 Task: Look for space in Końskie, Poland from 6th September, 2023 to 10th September, 2023 for 1 adult in price range Rs.9000 to Rs.17000. Place can be private room with 1  bedroom having 1 bed and 1 bathroom. Property type can be house, flat, guest house, hotel. Booking option can be shelf check-in. Required host language is English.
Action: Mouse pressed left at (499, 86)
Screenshot: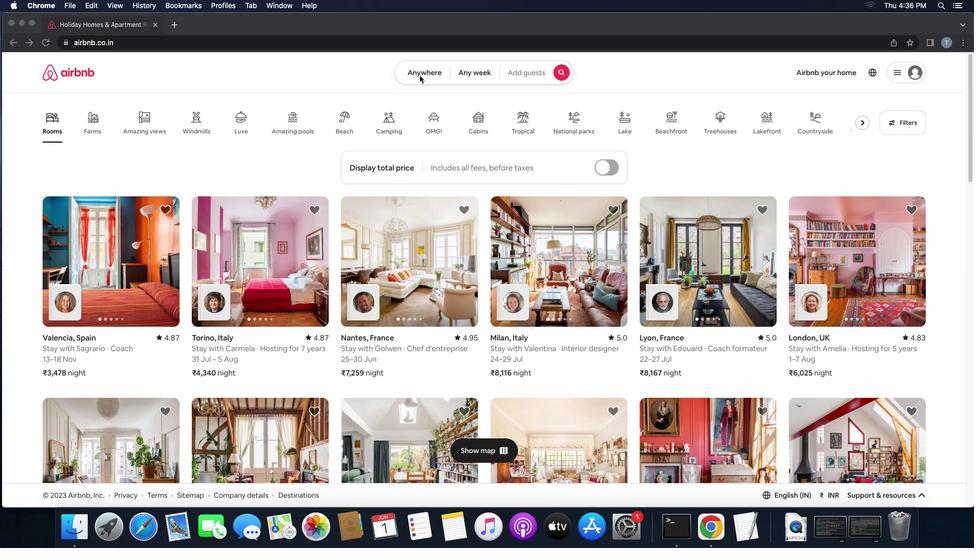 
Action: Mouse pressed left at (499, 86)
Screenshot: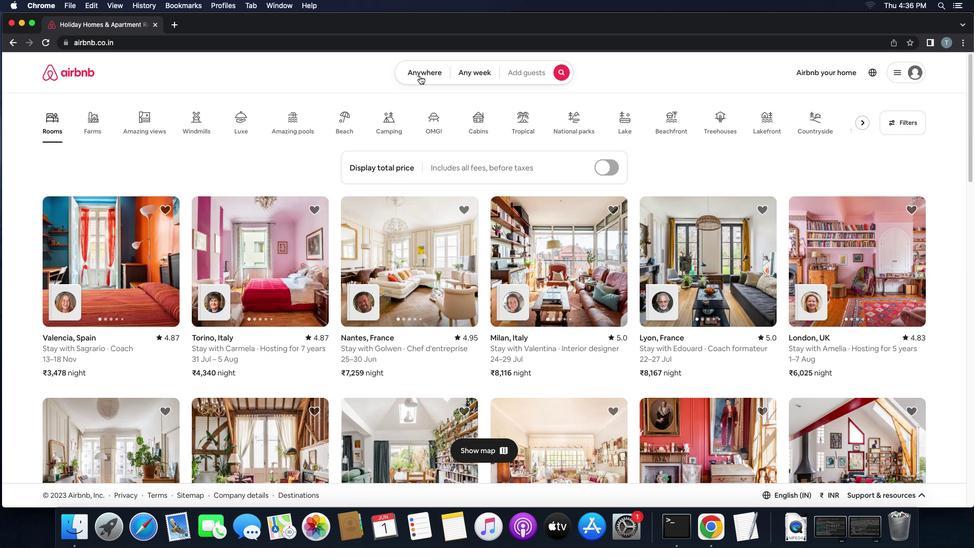 
Action: Mouse moved to (489, 133)
Screenshot: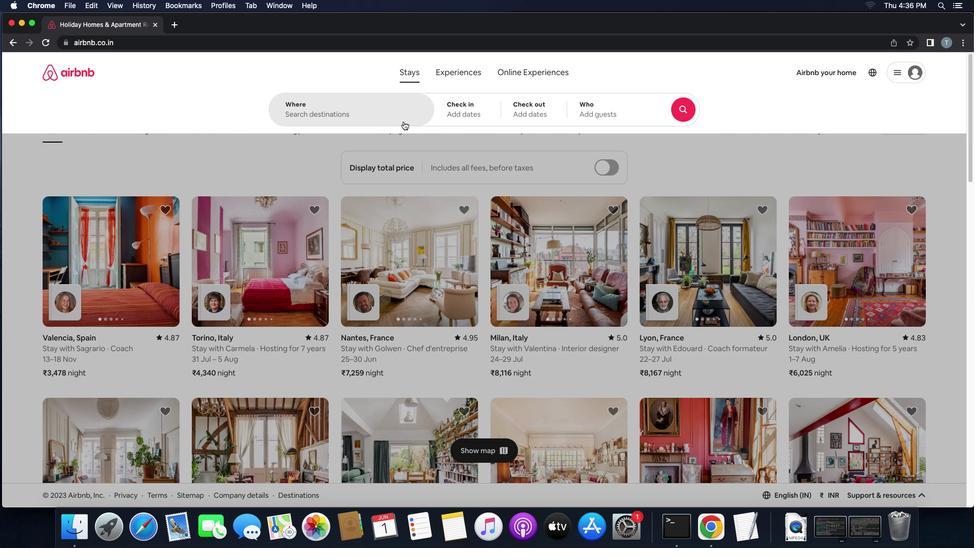 
Action: Mouse pressed left at (489, 133)
Screenshot: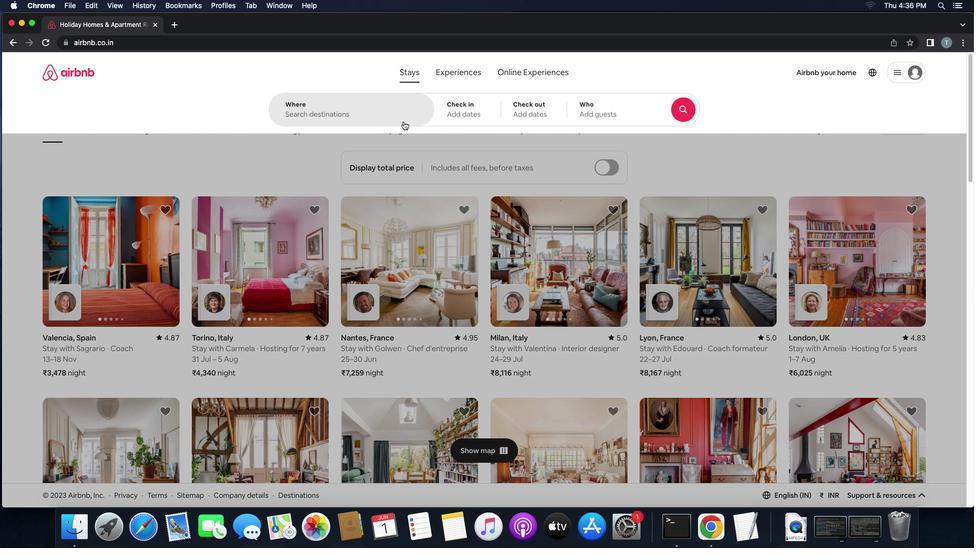 
Action: Mouse moved to (486, 127)
Screenshot: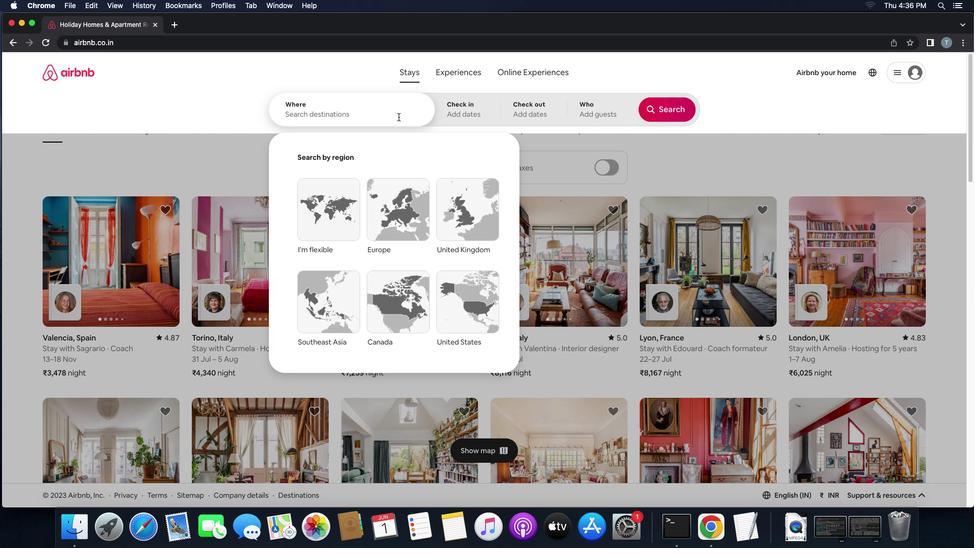 
Action: Key pressed 'k''o''n''s''k''i''e'','Key.space'p''o''l''a''n''d'
Screenshot: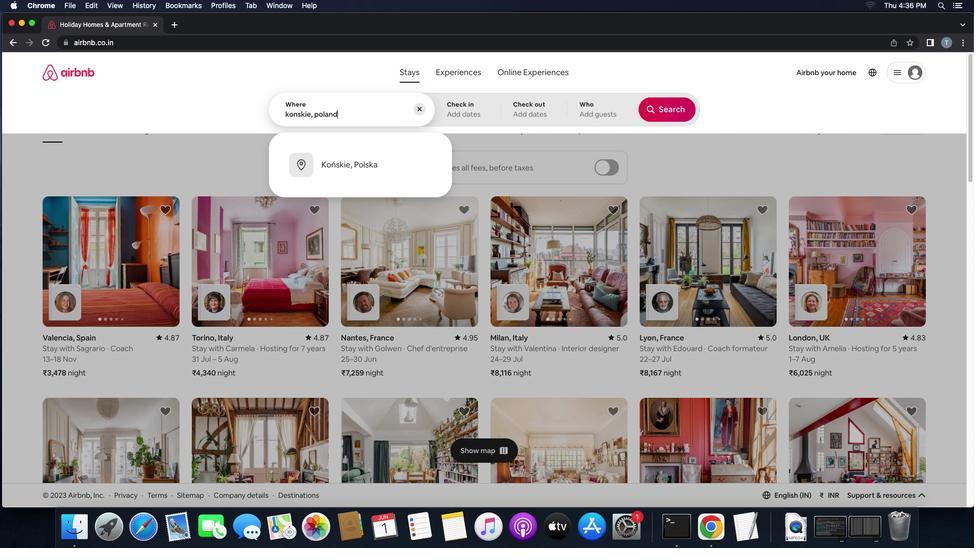 
Action: Mouse moved to (524, 155)
Screenshot: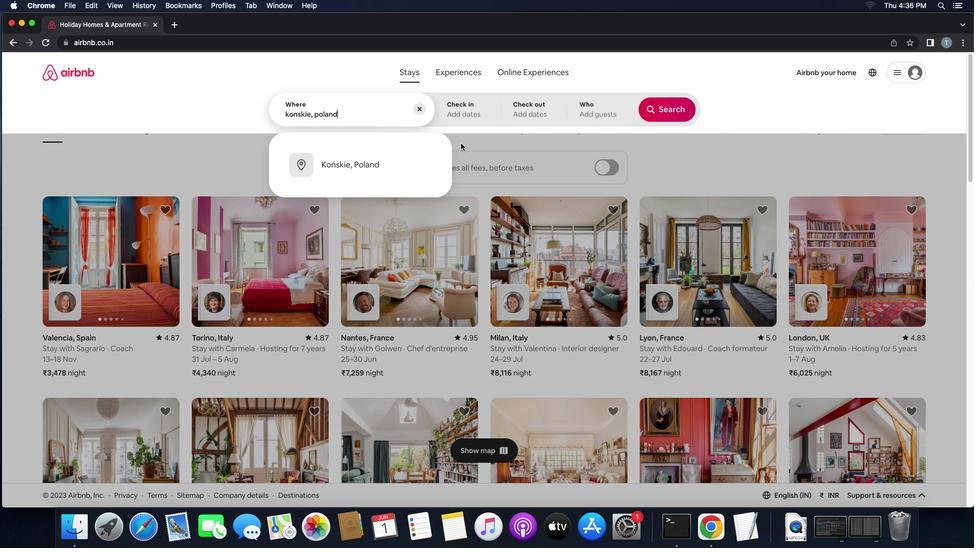 
Action: Key pressed Key.enter
Screenshot: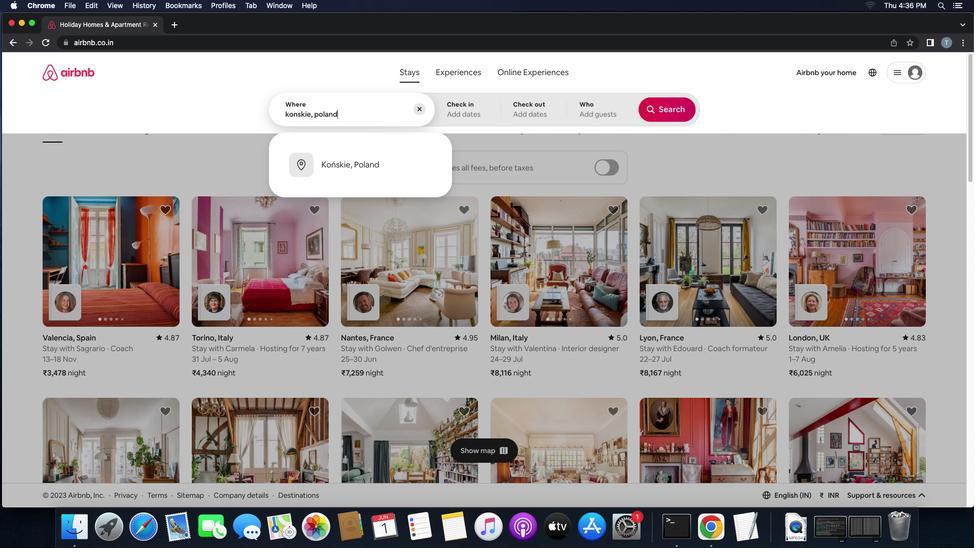 
Action: Mouse moved to (644, 201)
Screenshot: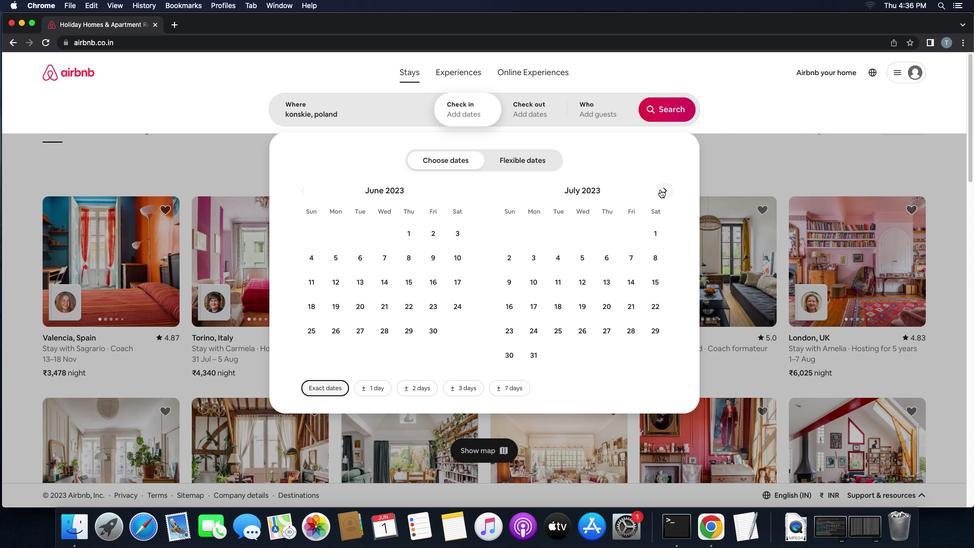 
Action: Mouse pressed left at (644, 201)
Screenshot: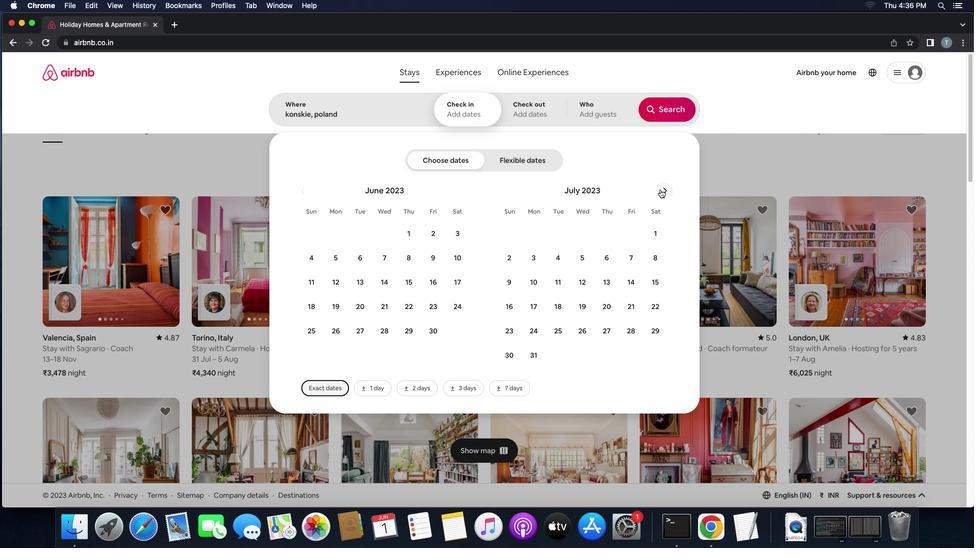 
Action: Mouse pressed left at (644, 201)
Screenshot: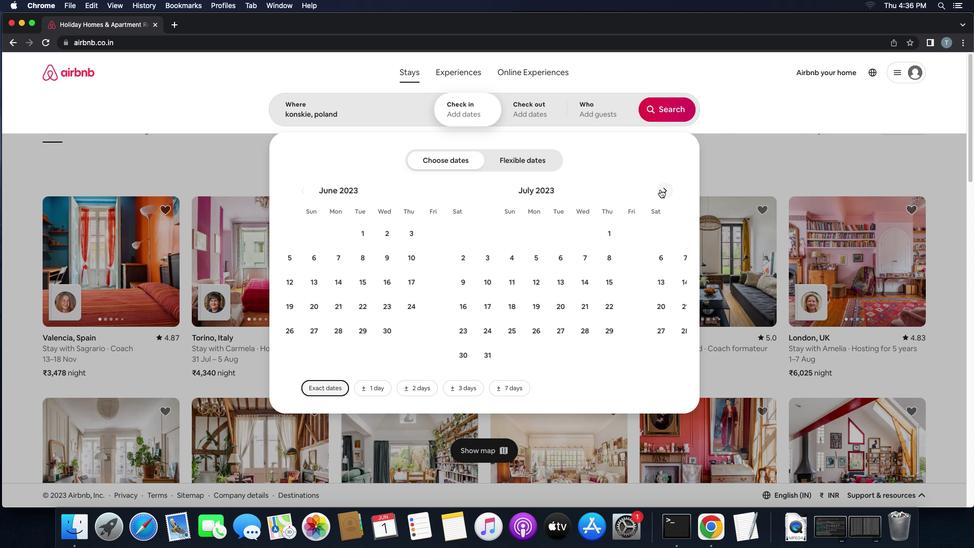 
Action: Mouse moved to (645, 207)
Screenshot: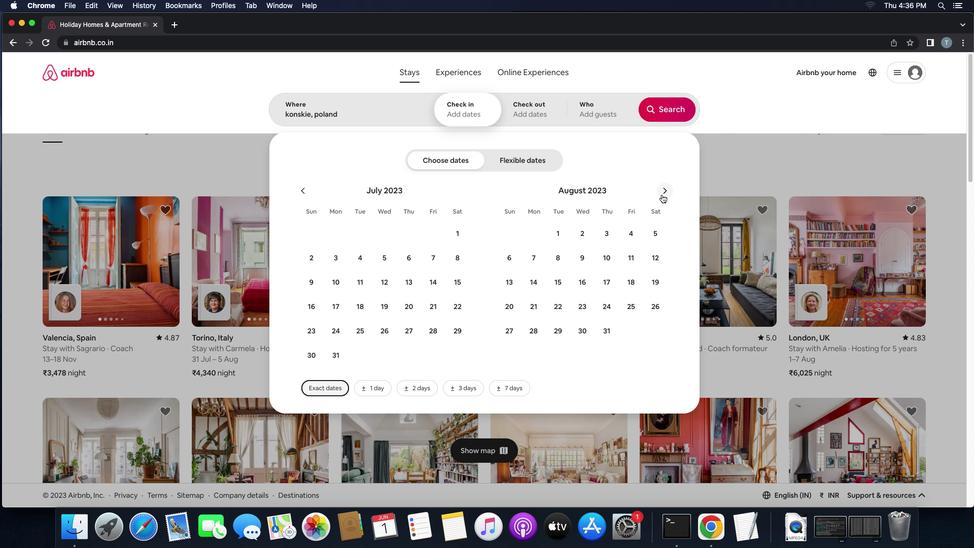 
Action: Mouse pressed left at (645, 207)
Screenshot: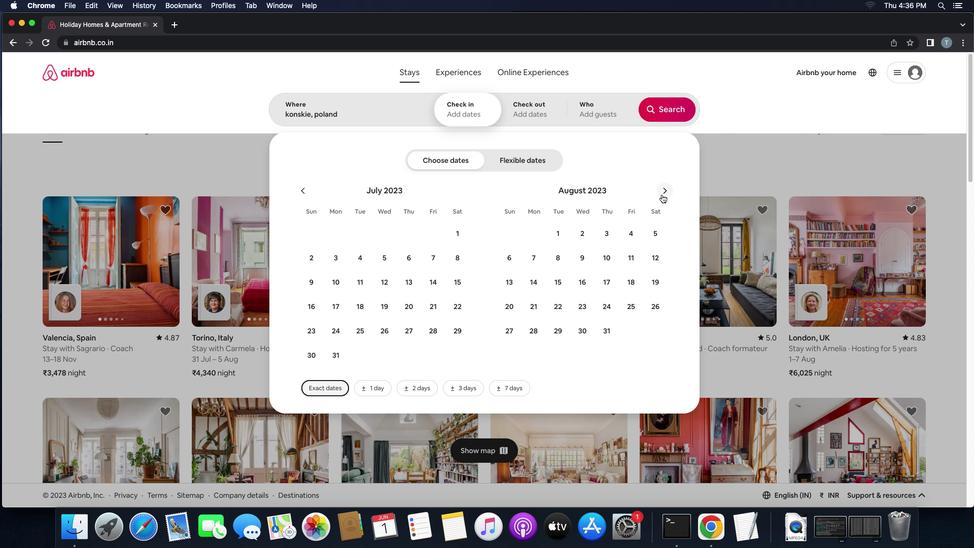 
Action: Mouse moved to (600, 276)
Screenshot: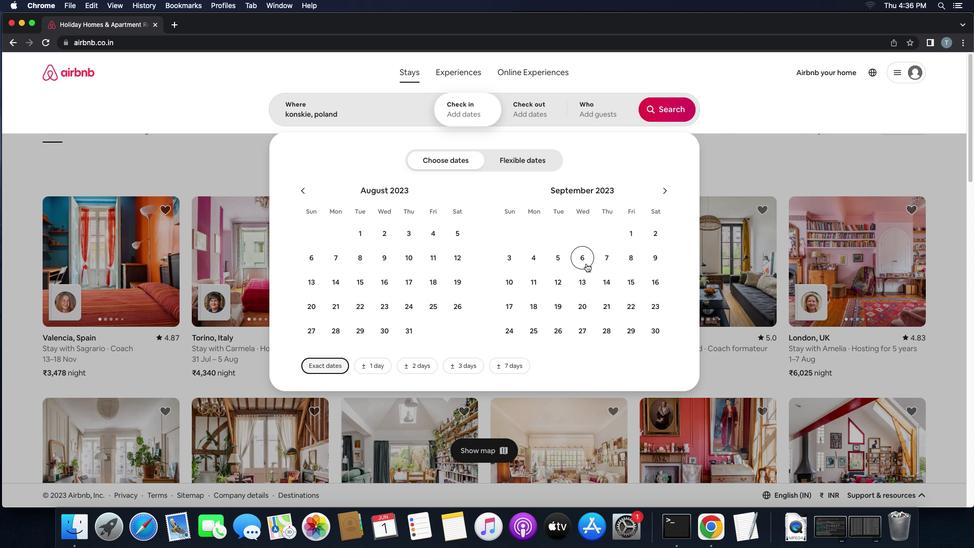 
Action: Mouse pressed left at (600, 276)
Screenshot: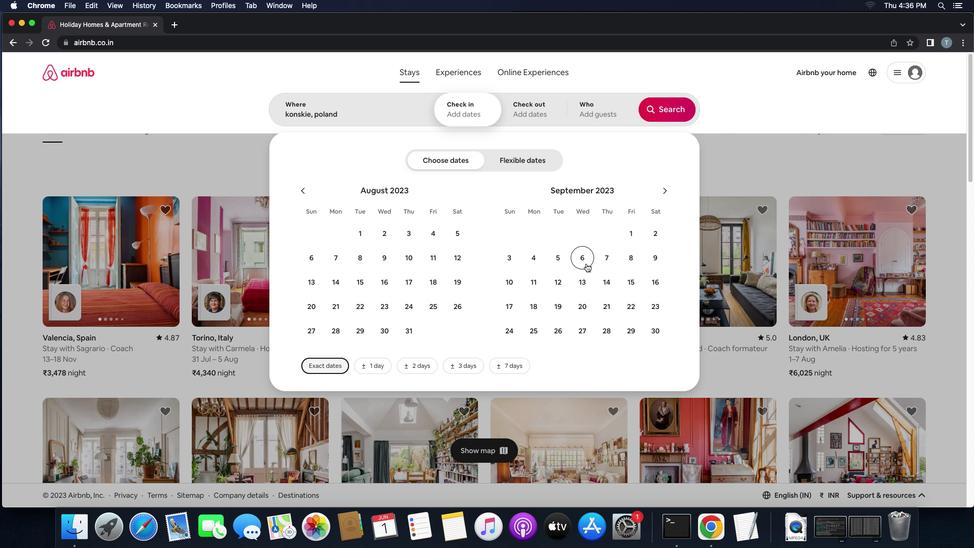 
Action: Mouse moved to (553, 290)
Screenshot: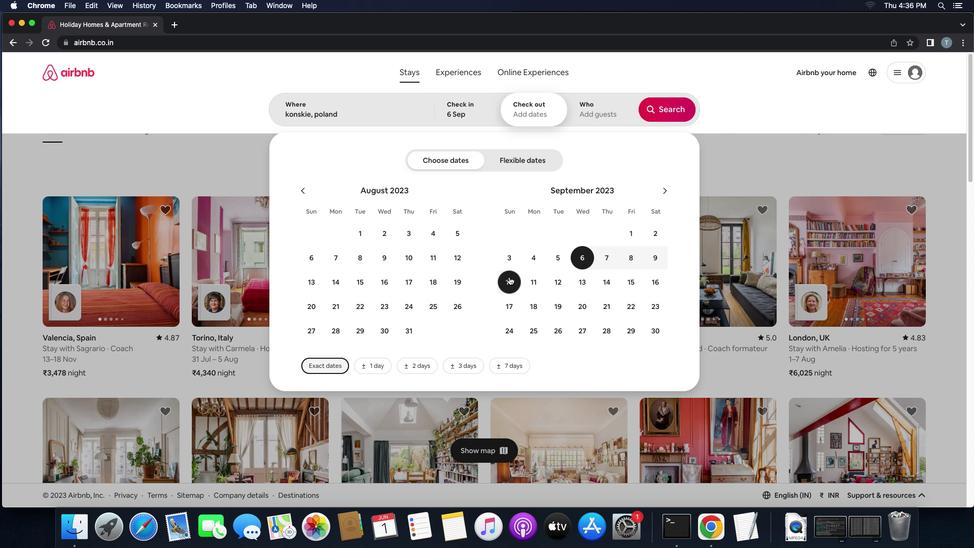 
Action: Mouse pressed left at (553, 290)
Screenshot: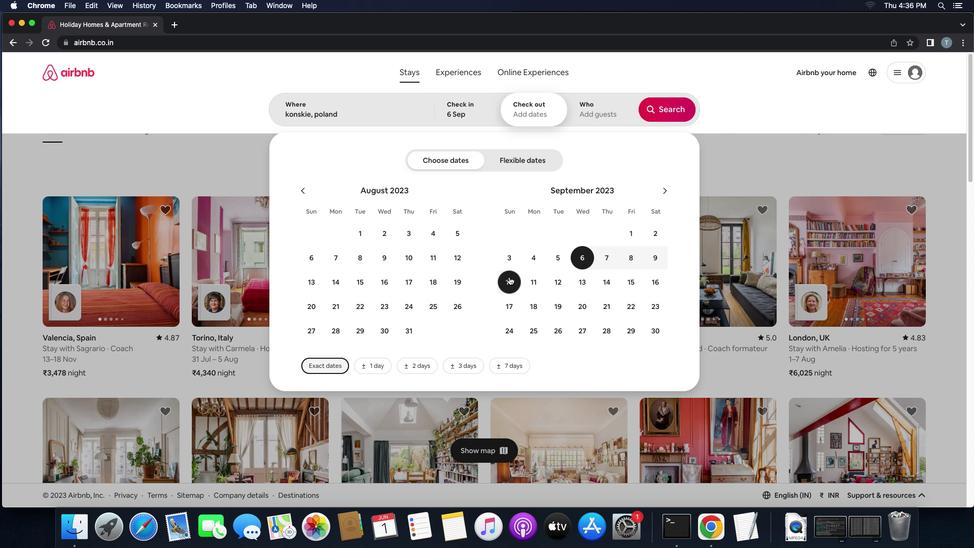 
Action: Mouse moved to (613, 115)
Screenshot: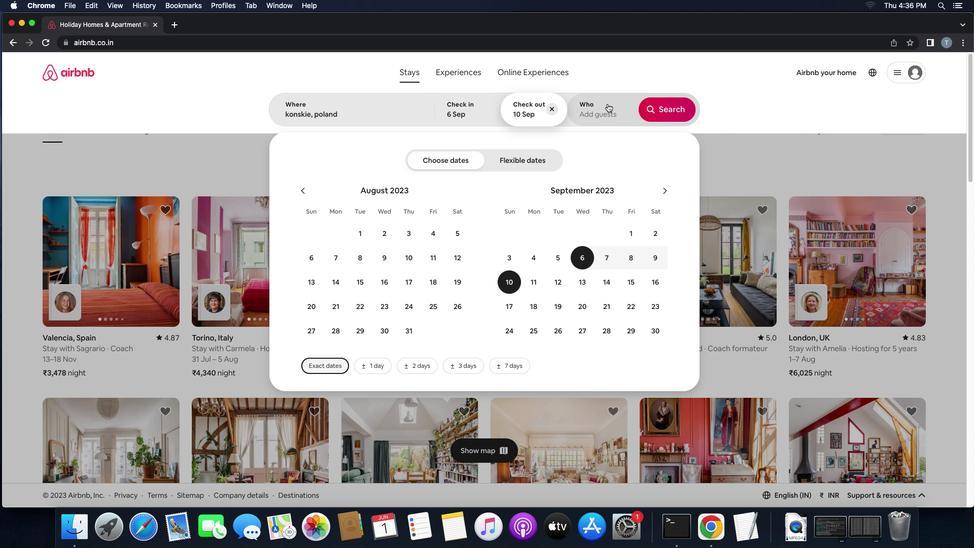 
Action: Mouse pressed left at (613, 115)
Screenshot: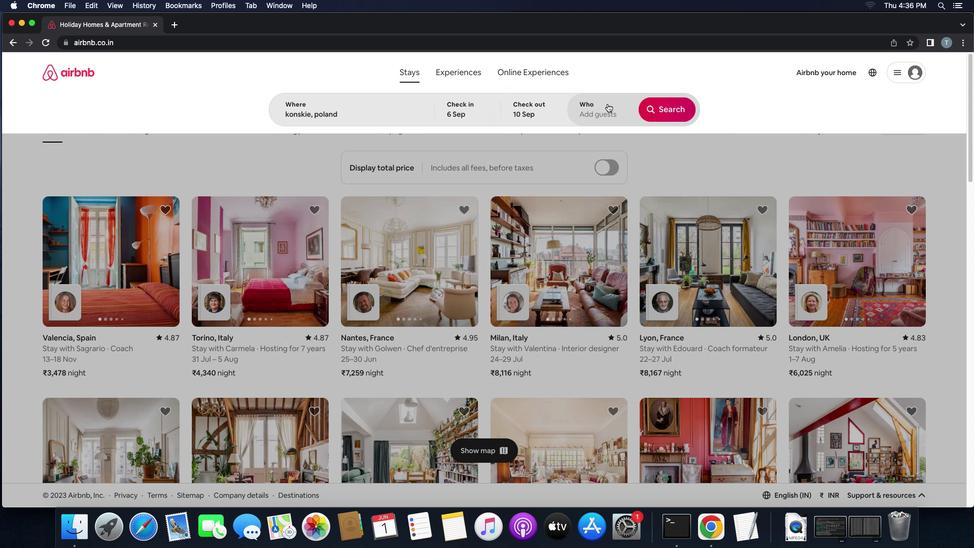 
Action: Mouse moved to (649, 180)
Screenshot: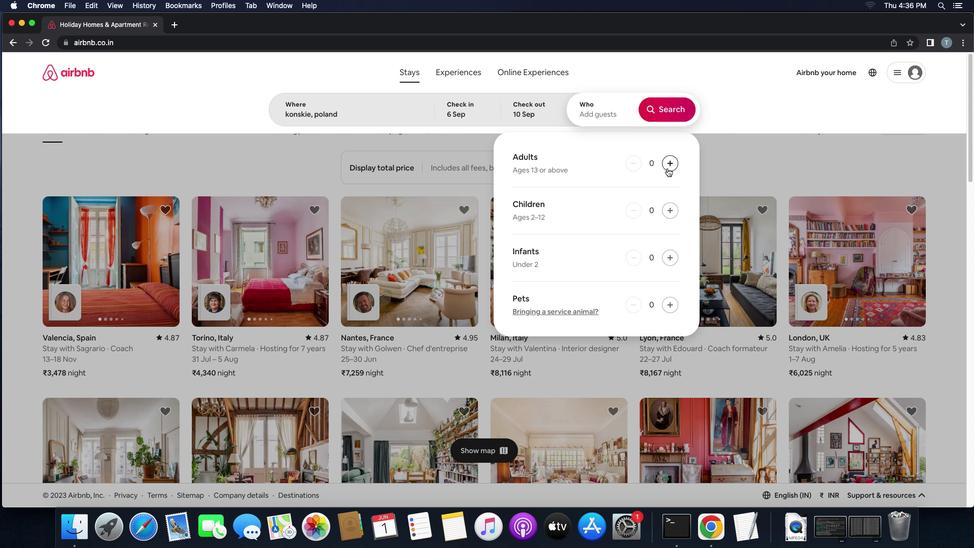 
Action: Mouse pressed left at (649, 180)
Screenshot: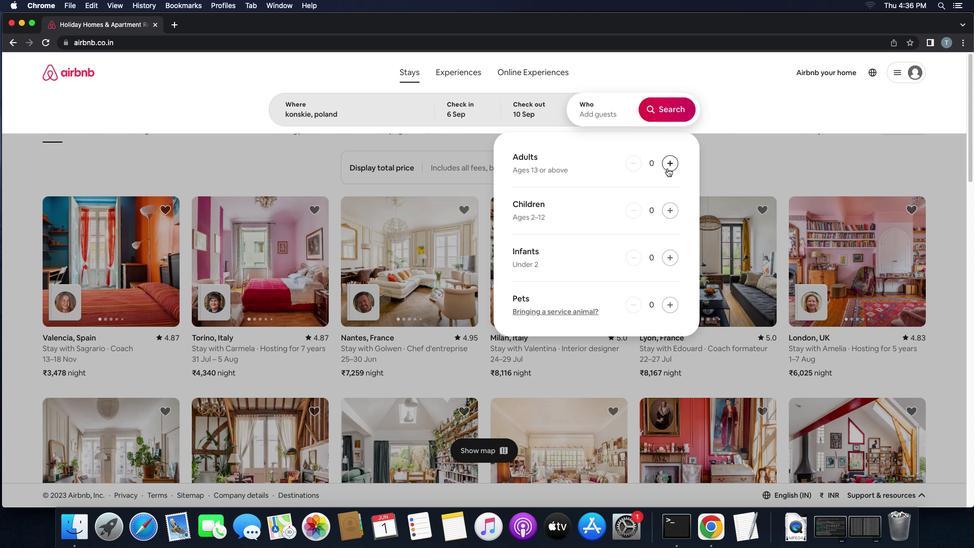 
Action: Mouse moved to (648, 125)
Screenshot: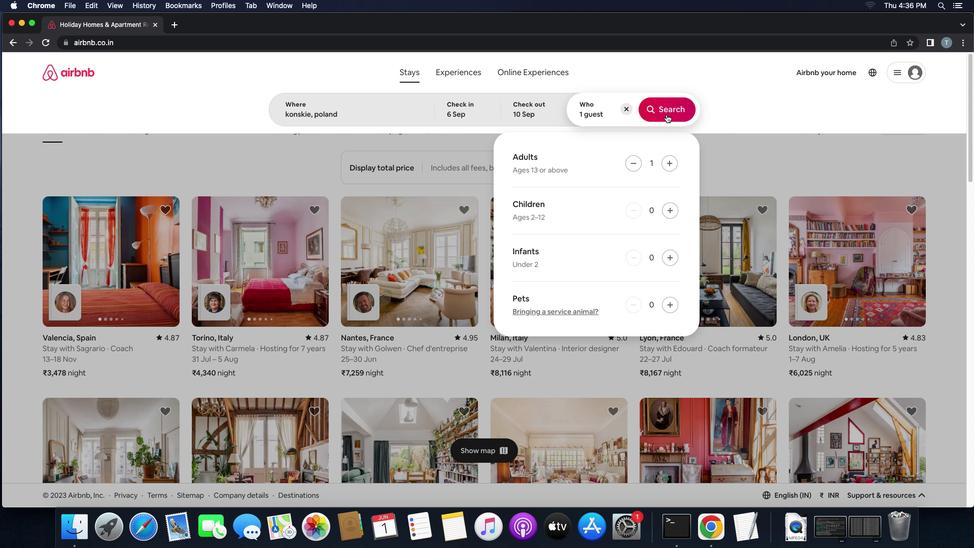 
Action: Mouse pressed left at (648, 125)
Screenshot: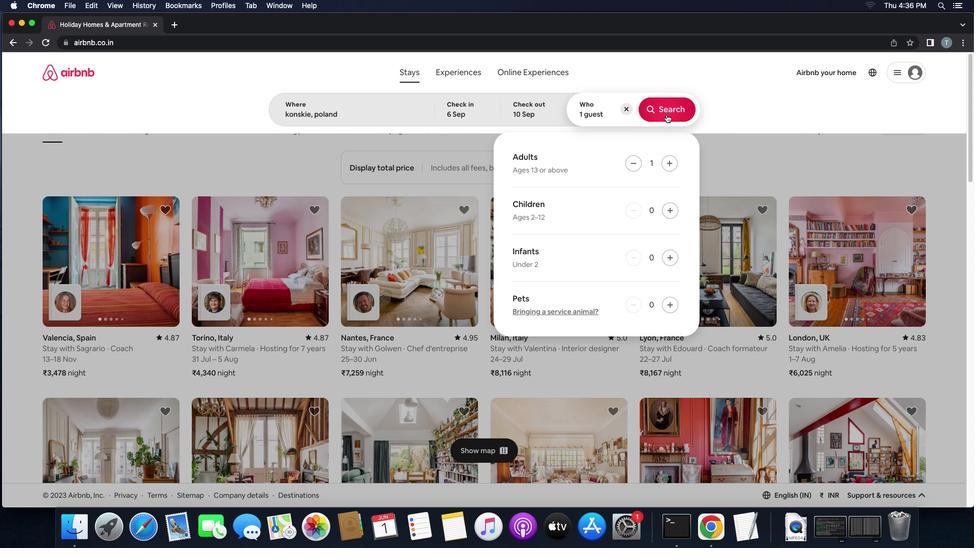 
Action: Mouse moved to (802, 127)
Screenshot: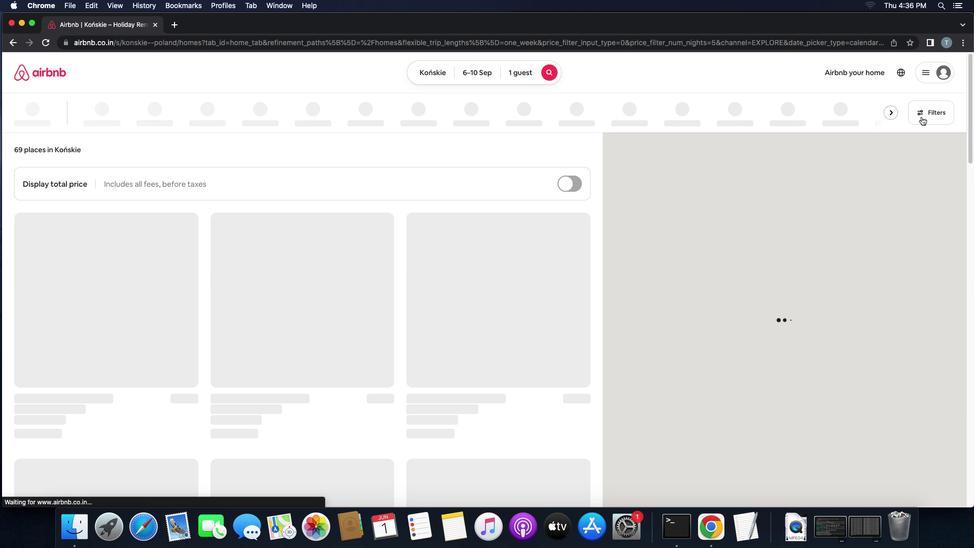 
Action: Mouse pressed left at (802, 127)
Screenshot: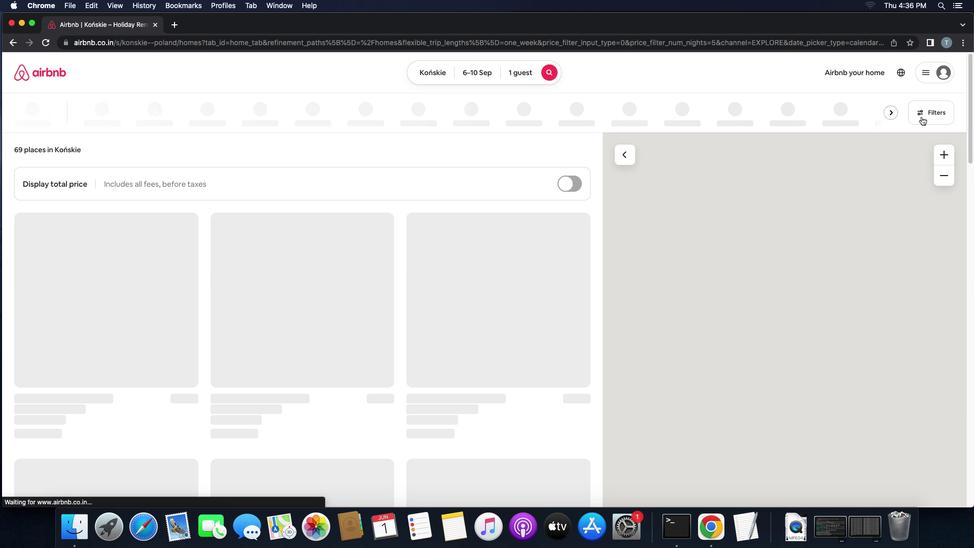 
Action: Mouse moved to (487, 375)
Screenshot: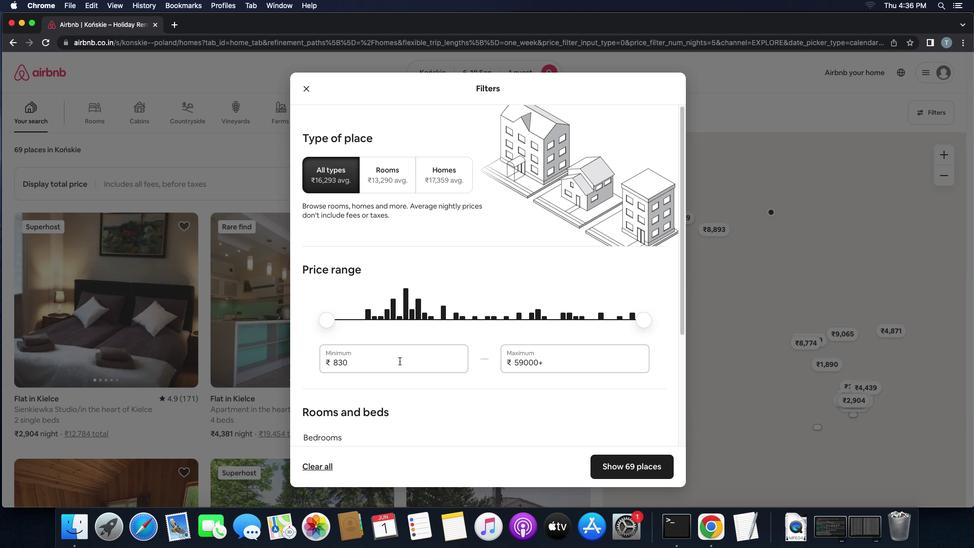 
Action: Mouse pressed left at (487, 375)
Screenshot: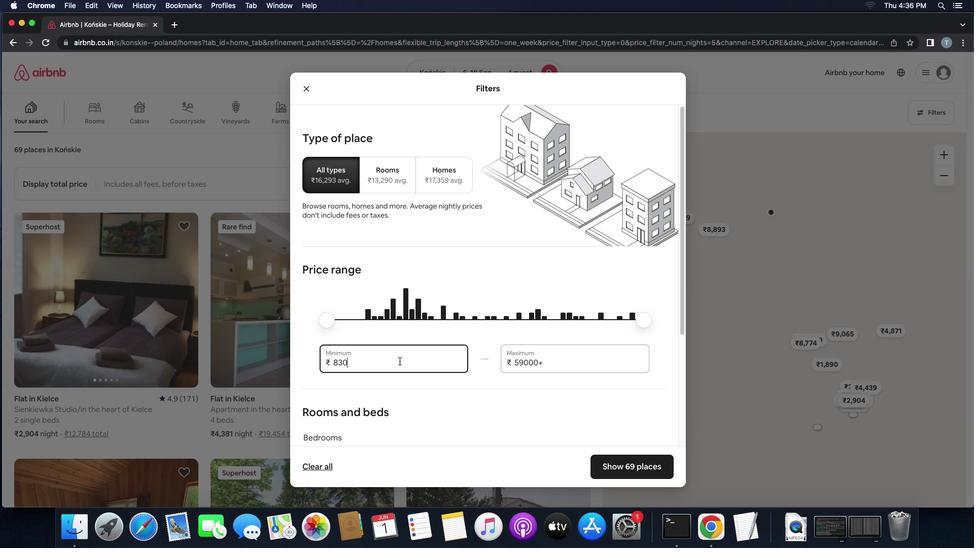 
Action: Mouse moved to (487, 374)
Screenshot: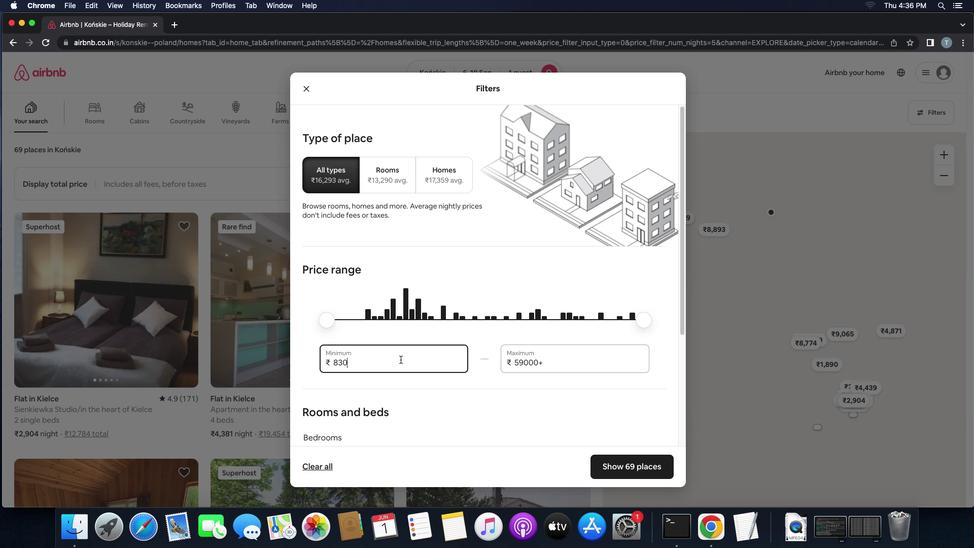 
Action: Key pressed Key.backspaceKey.backspaceKey.backspaceKey.backspace'9''0''0''0'
Screenshot: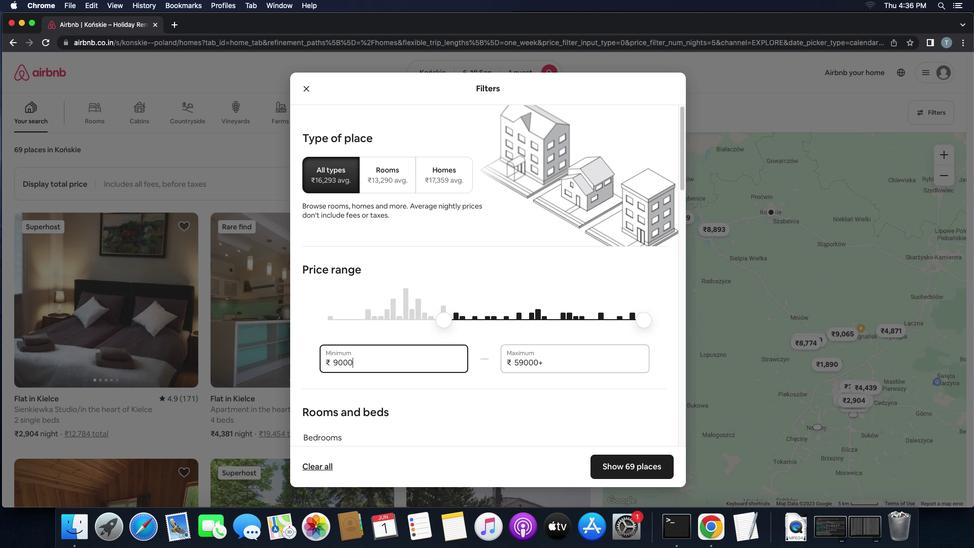 
Action: Mouse moved to (581, 377)
Screenshot: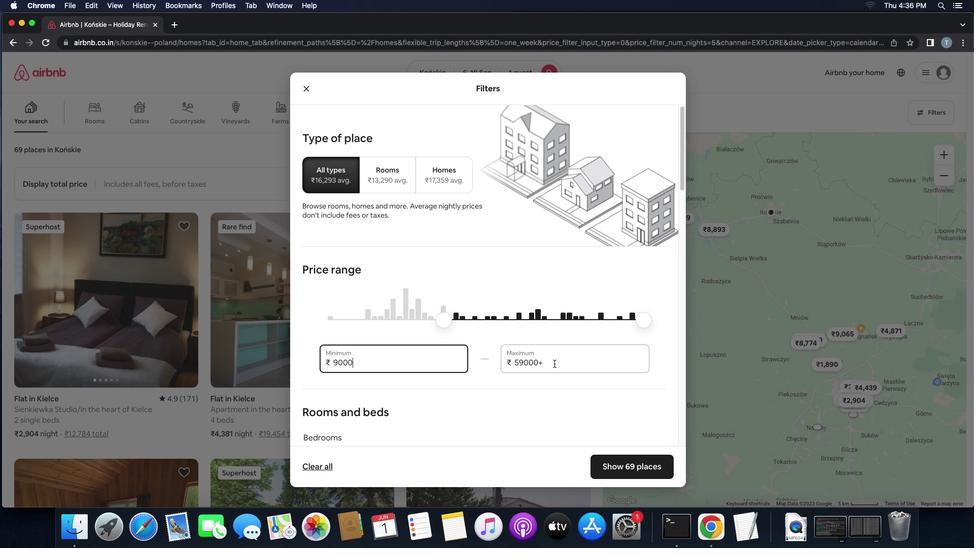 
Action: Mouse pressed left at (581, 377)
Screenshot: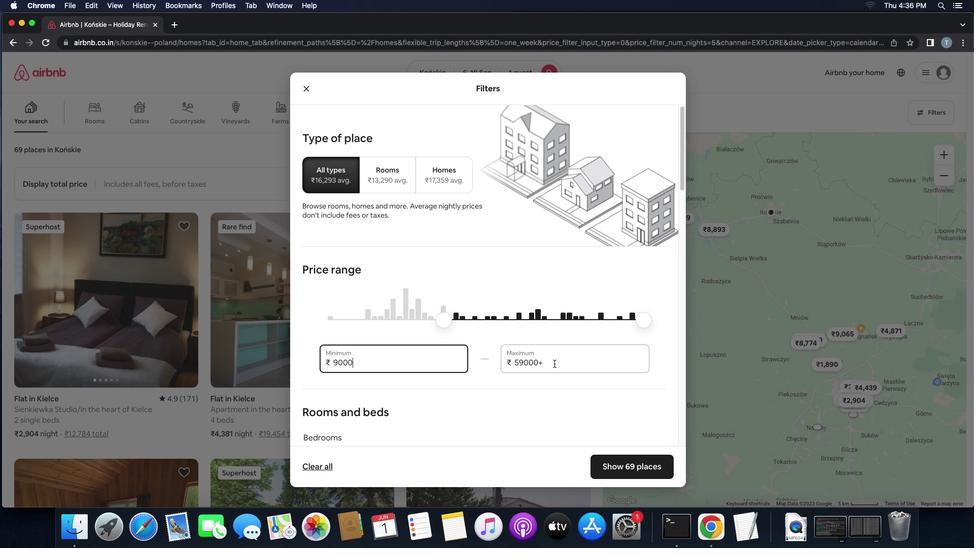 
Action: Key pressed Key.backspaceKey.backspaceKey.backspaceKey.backspaceKey.backspaceKey.backspace'1''7''0''0''0'
Screenshot: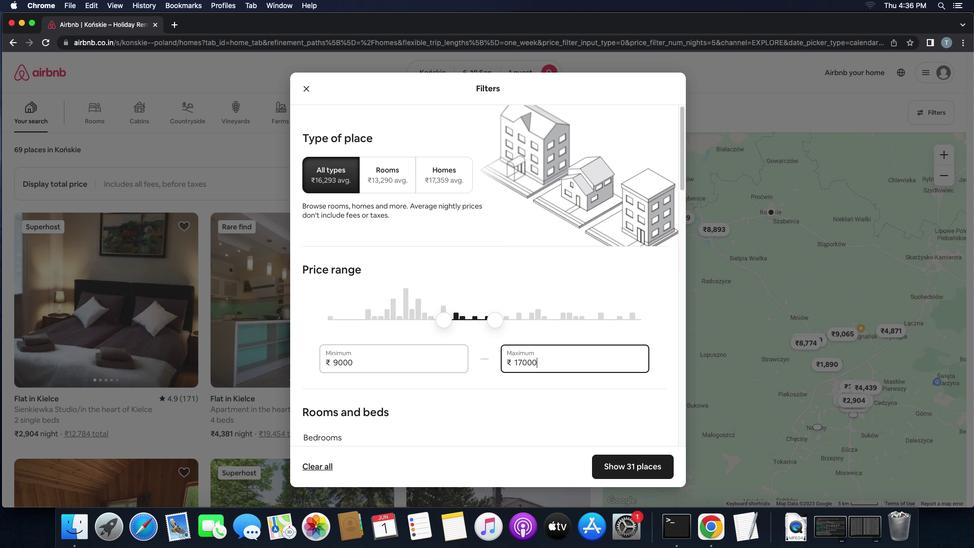 
Action: Mouse moved to (535, 442)
Screenshot: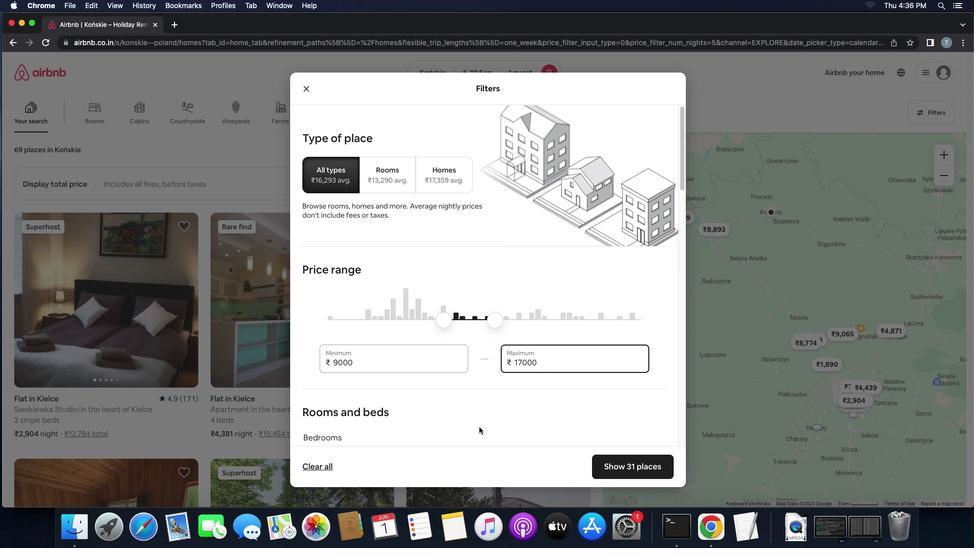 
Action: Mouse scrolled (535, 442) with delta (246, 9)
Screenshot: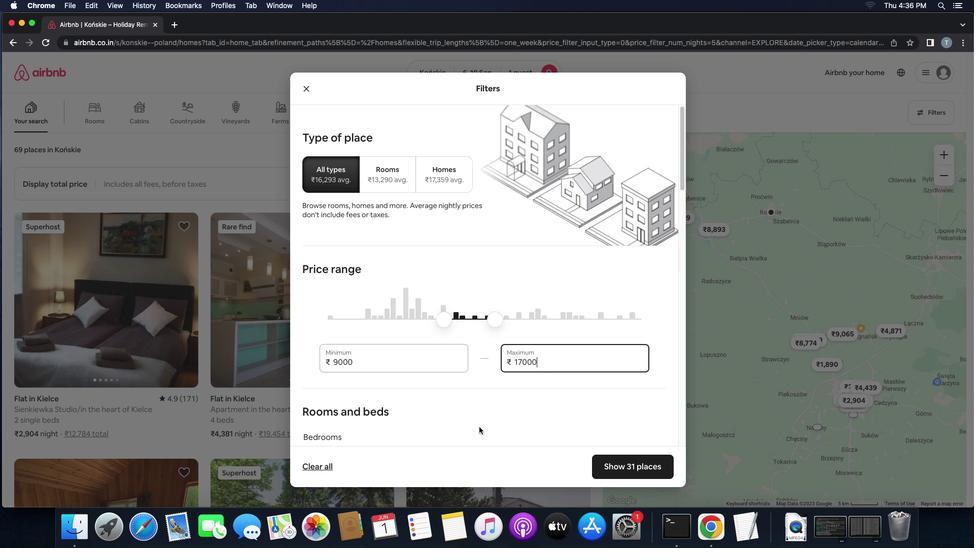 
Action: Mouse scrolled (535, 442) with delta (246, 9)
Screenshot: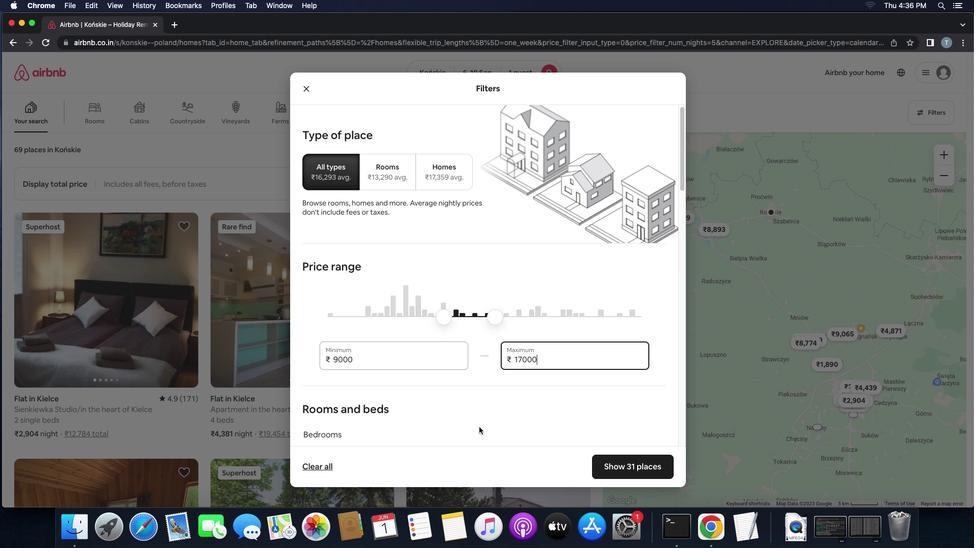 
Action: Mouse scrolled (535, 442) with delta (246, 9)
Screenshot: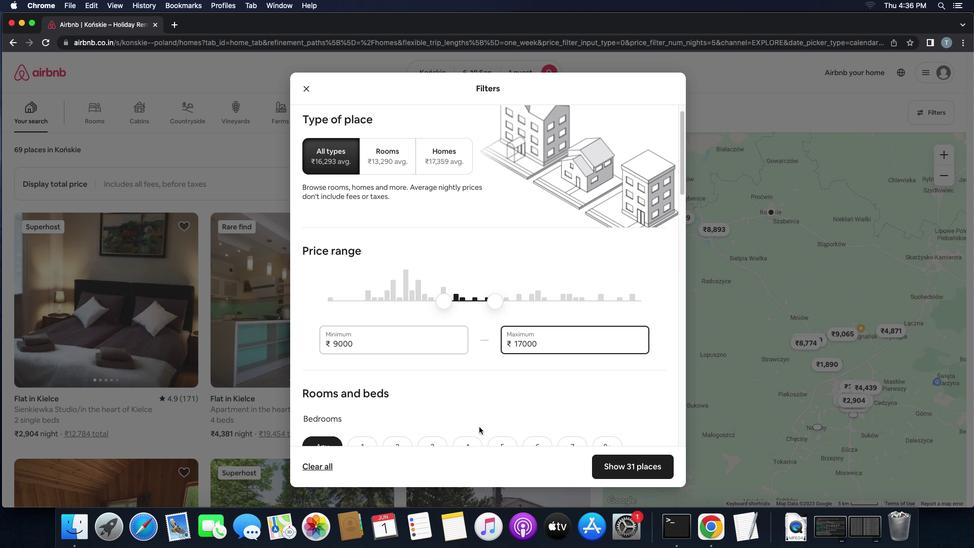 
Action: Mouse scrolled (535, 442) with delta (246, 9)
Screenshot: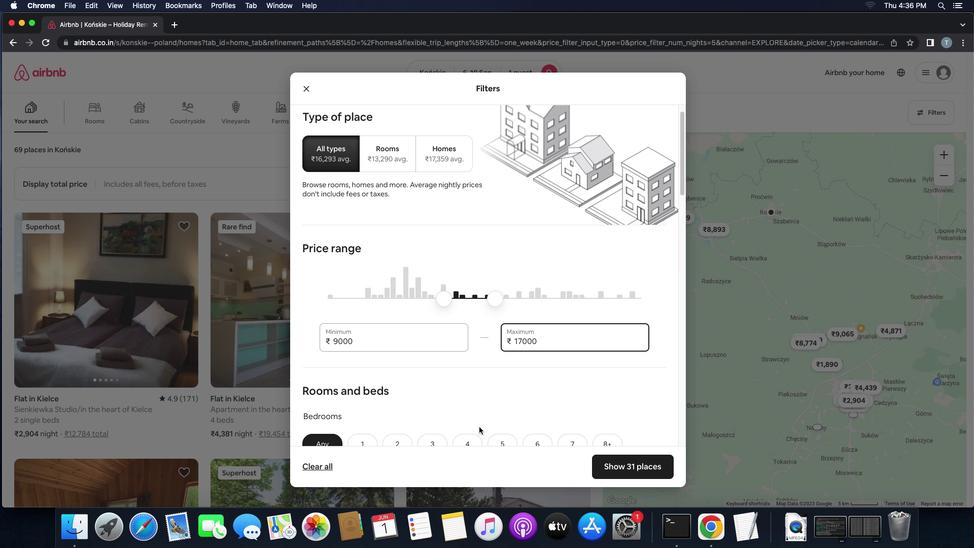 
Action: Mouse scrolled (535, 442) with delta (246, 8)
Screenshot: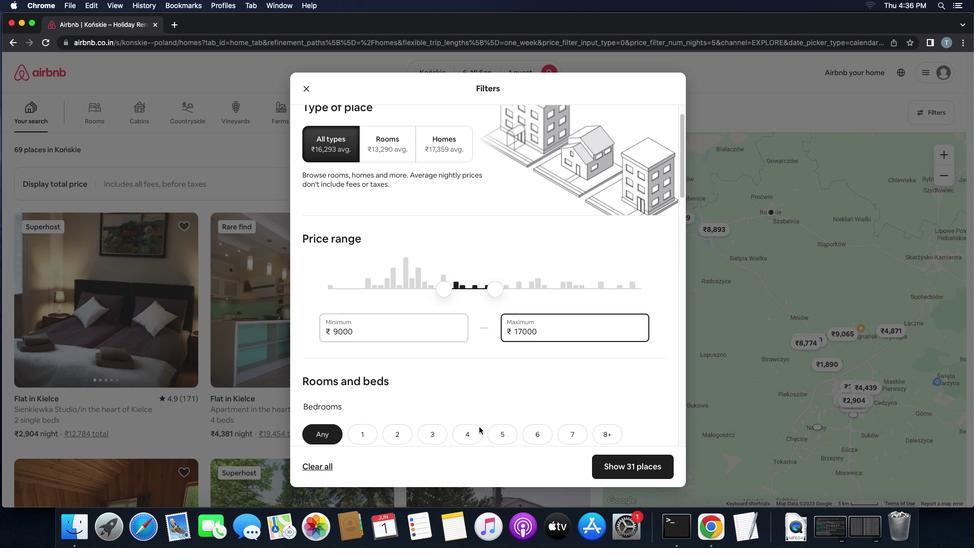 
Action: Mouse scrolled (535, 442) with delta (246, 9)
Screenshot: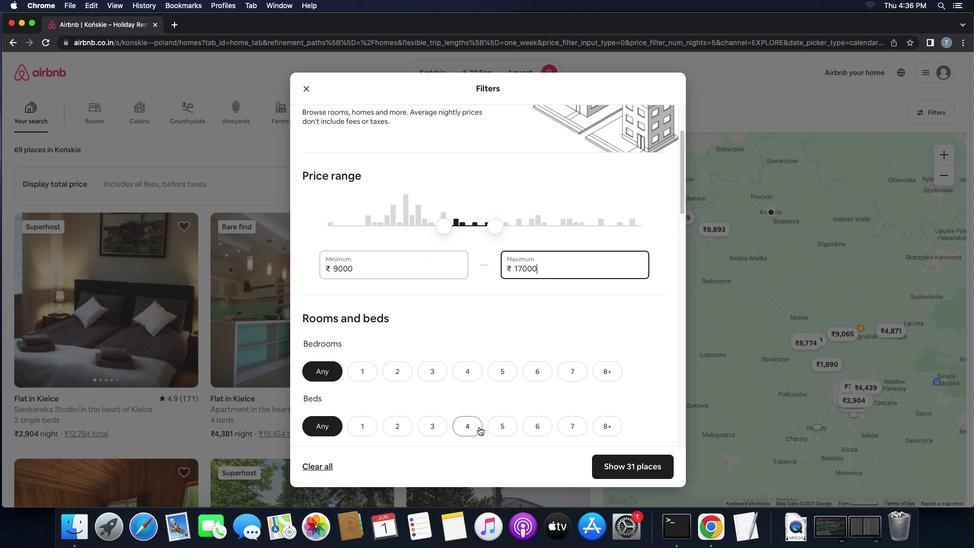 
Action: Mouse scrolled (535, 442) with delta (246, 9)
Screenshot: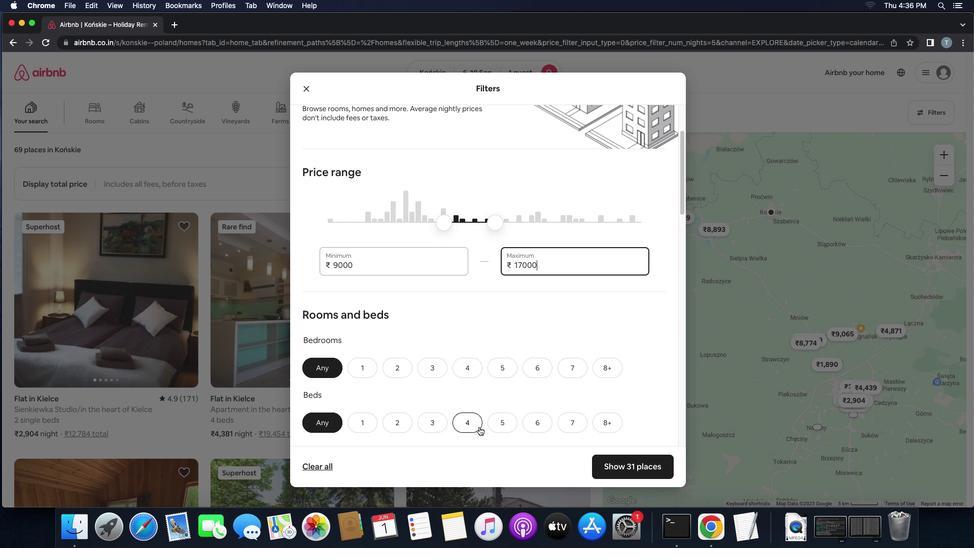 
Action: Mouse scrolled (535, 442) with delta (246, 9)
Screenshot: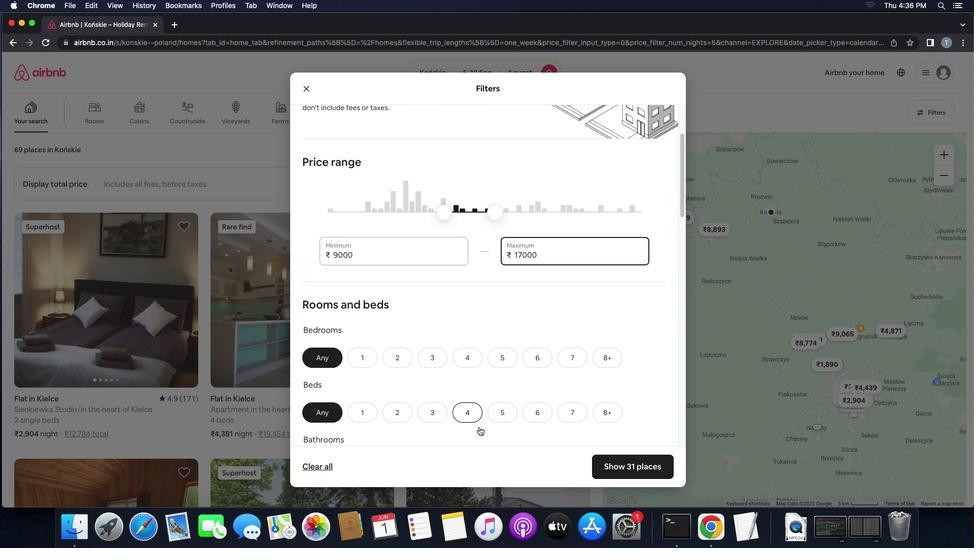 
Action: Mouse scrolled (535, 442) with delta (246, 9)
Screenshot: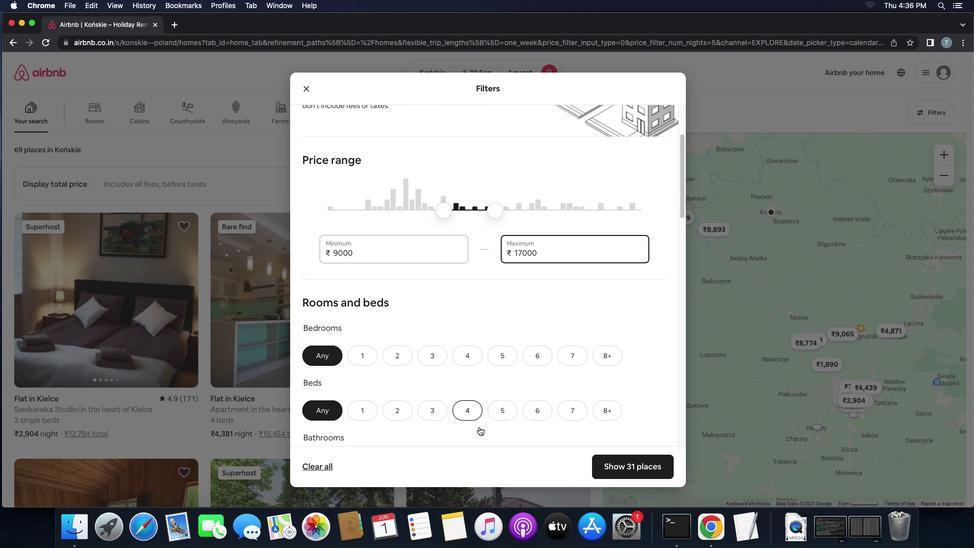 
Action: Mouse scrolled (535, 442) with delta (246, 9)
Screenshot: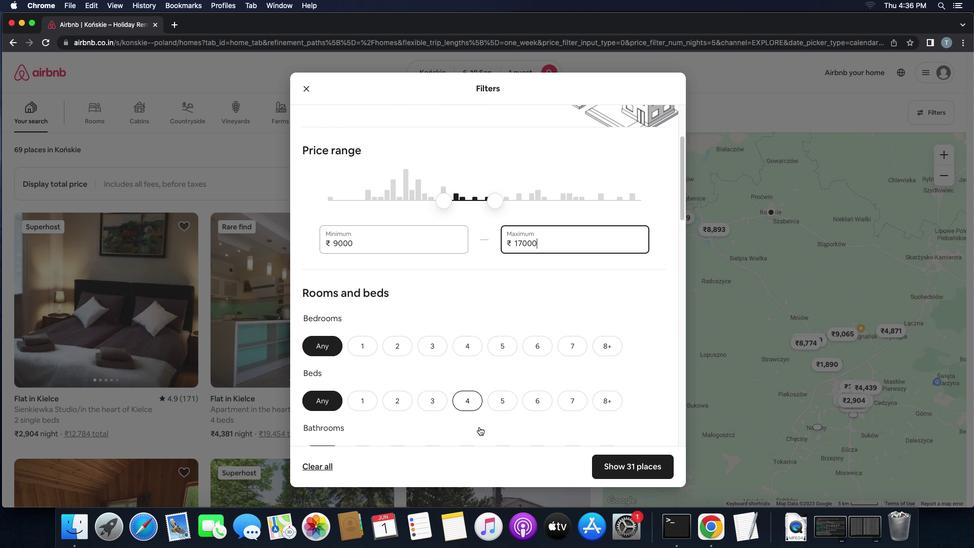 
Action: Mouse scrolled (535, 442) with delta (246, 9)
Screenshot: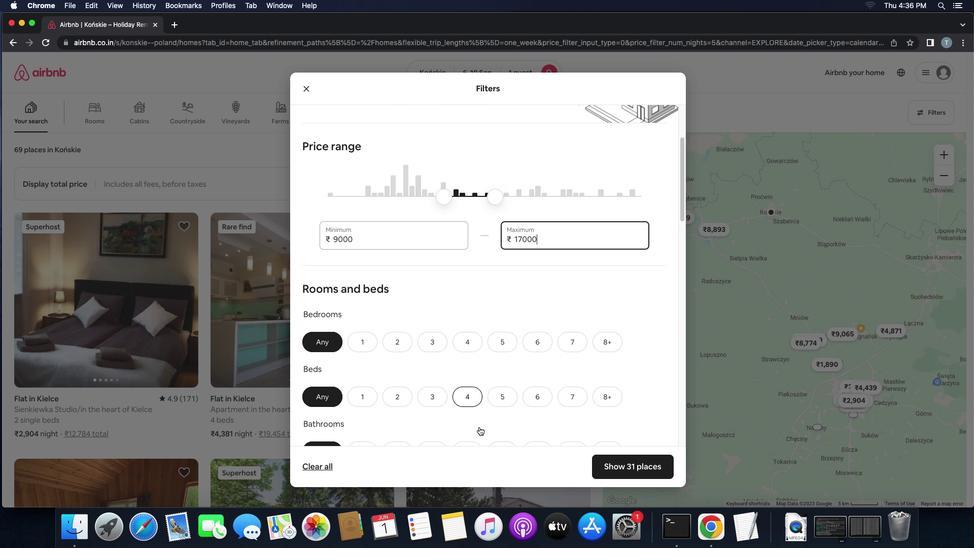 
Action: Mouse scrolled (535, 442) with delta (246, 9)
Screenshot: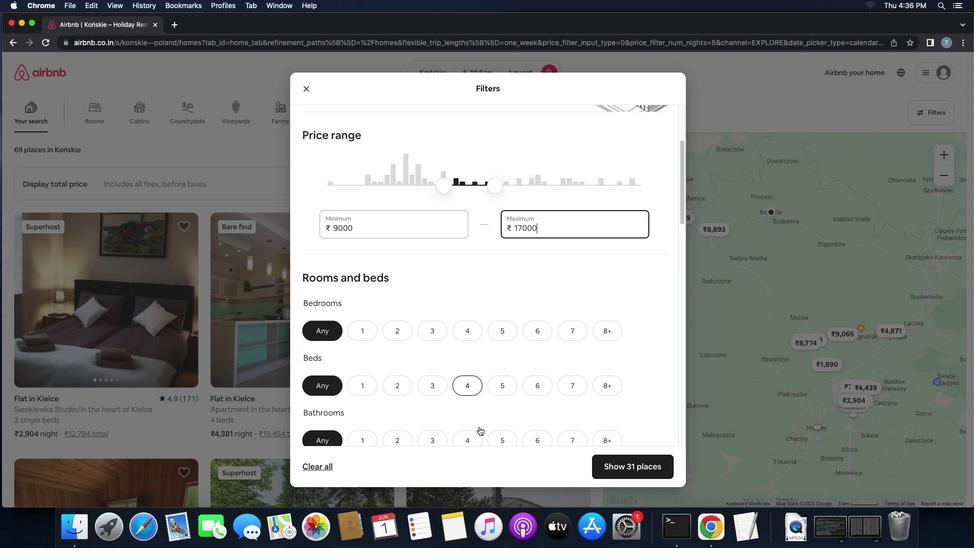 
Action: Mouse scrolled (535, 442) with delta (246, 9)
Screenshot: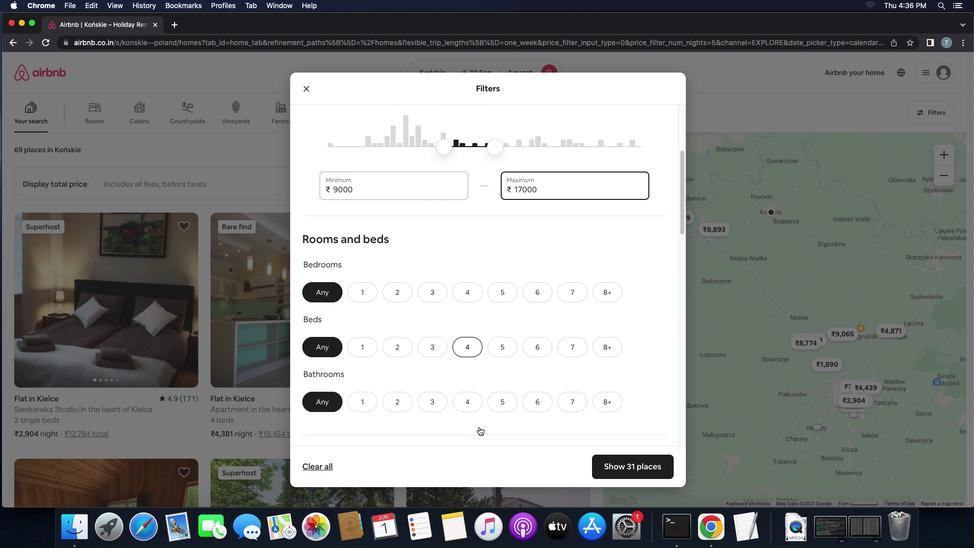 
Action: Mouse scrolled (535, 442) with delta (246, 9)
Screenshot: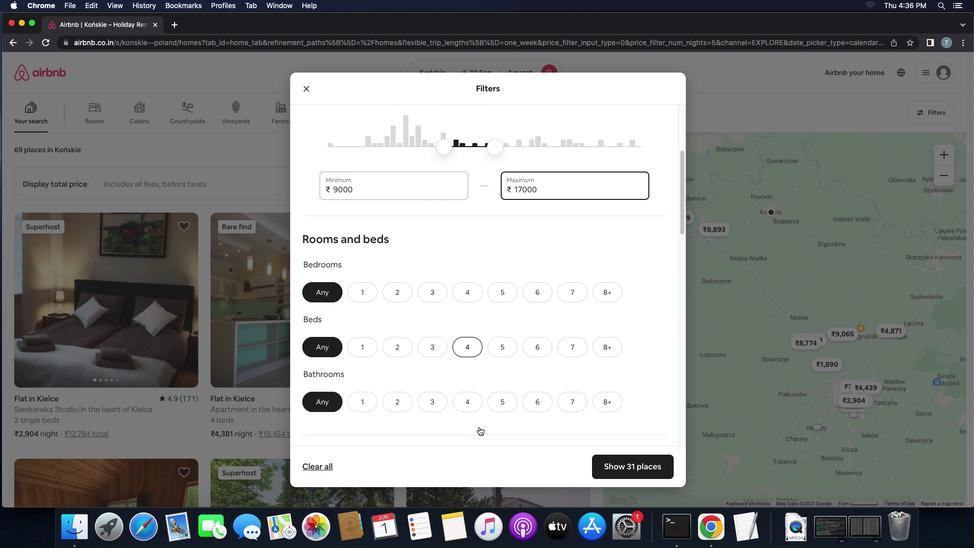 
Action: Mouse scrolled (535, 442) with delta (246, 8)
Screenshot: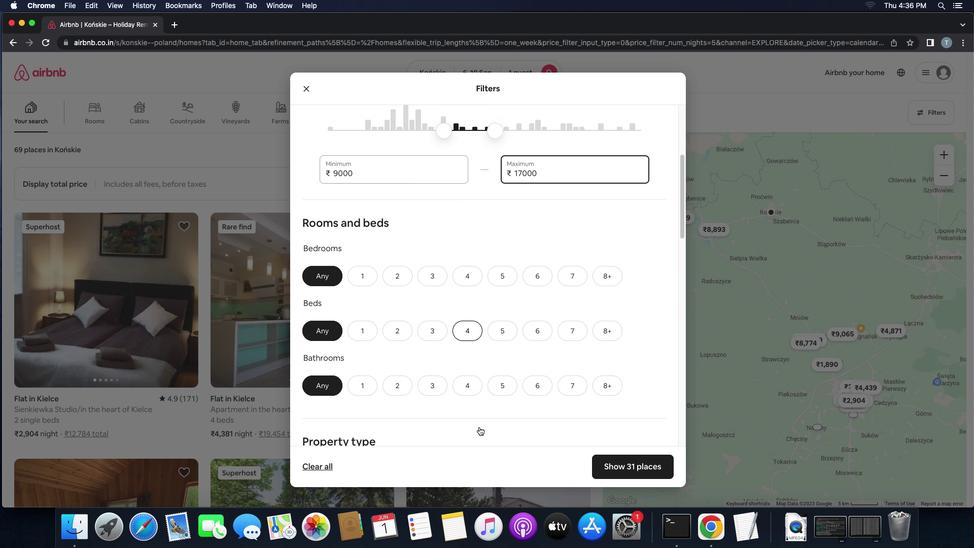 
Action: Mouse moved to (463, 238)
Screenshot: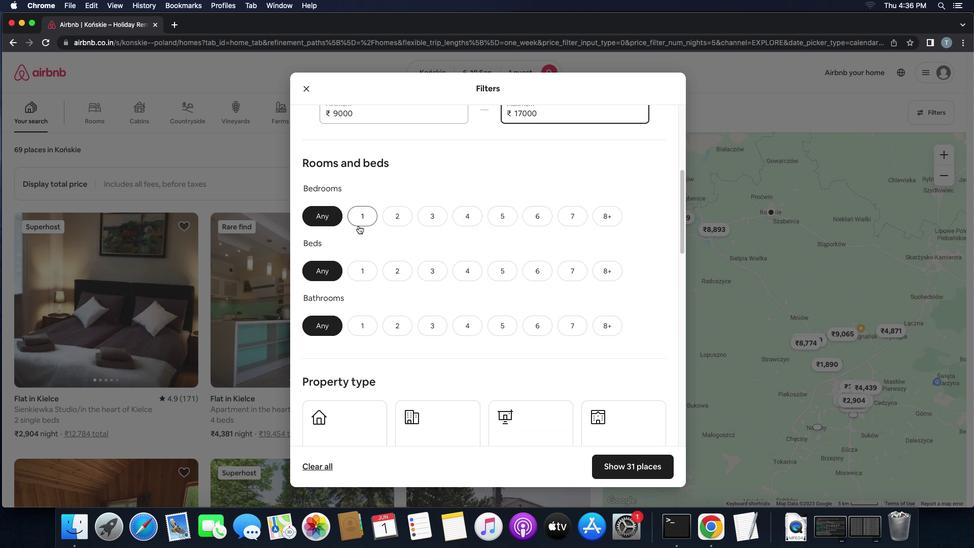 
Action: Mouse pressed left at (463, 238)
Screenshot: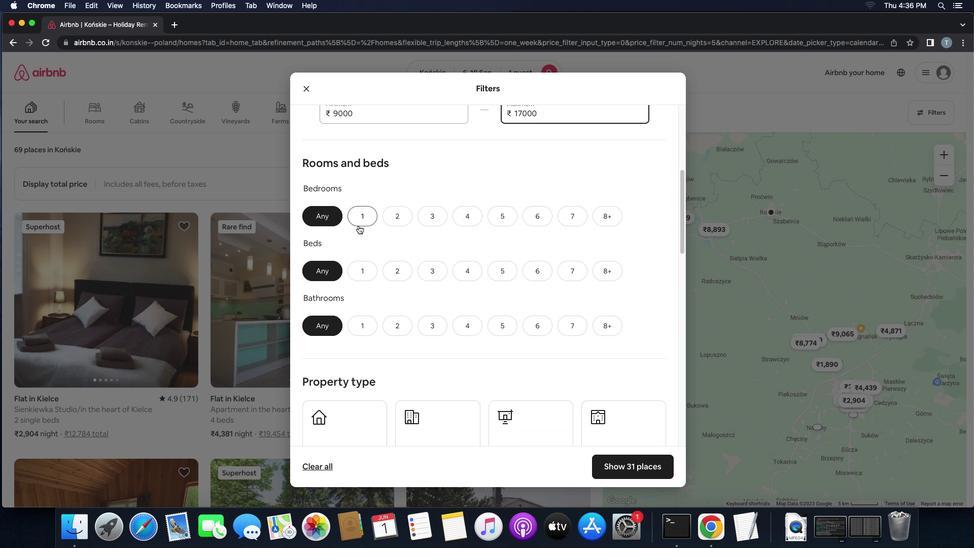 
Action: Mouse moved to (468, 278)
Screenshot: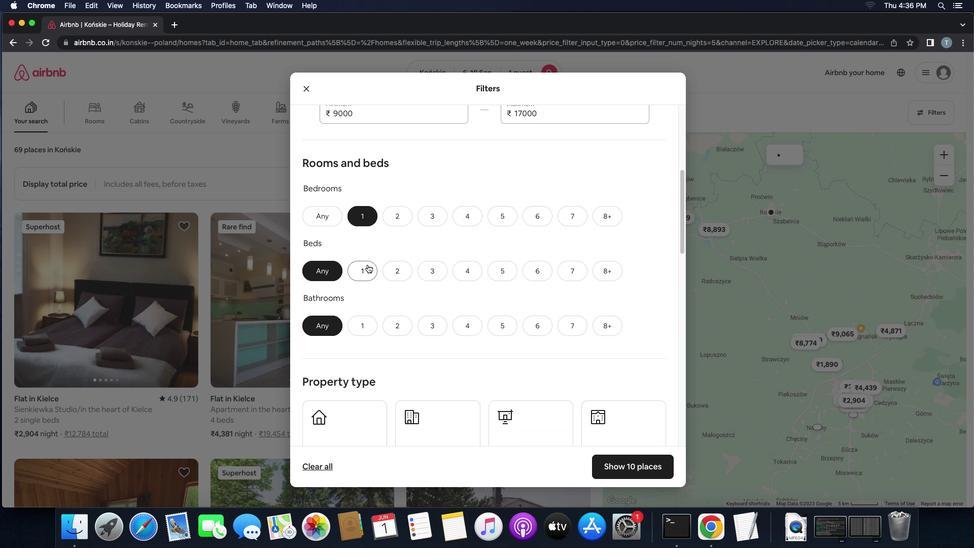 
Action: Mouse pressed left at (468, 278)
Screenshot: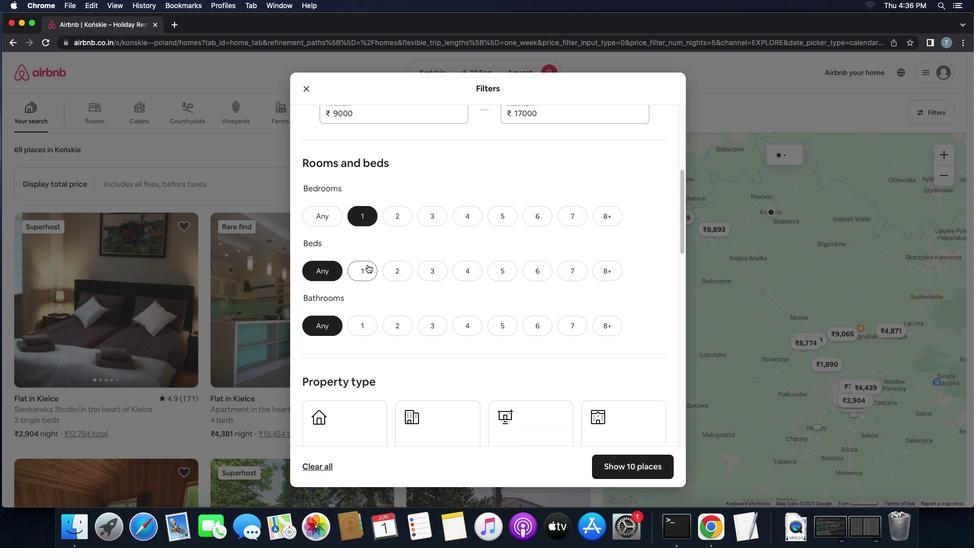 
Action: Mouse moved to (469, 347)
Screenshot: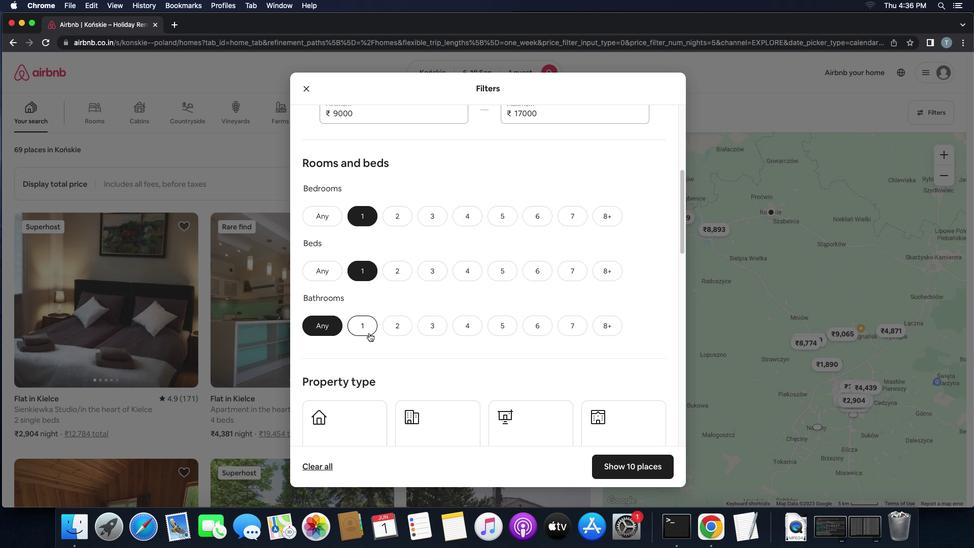 
Action: Mouse pressed left at (469, 347)
Screenshot: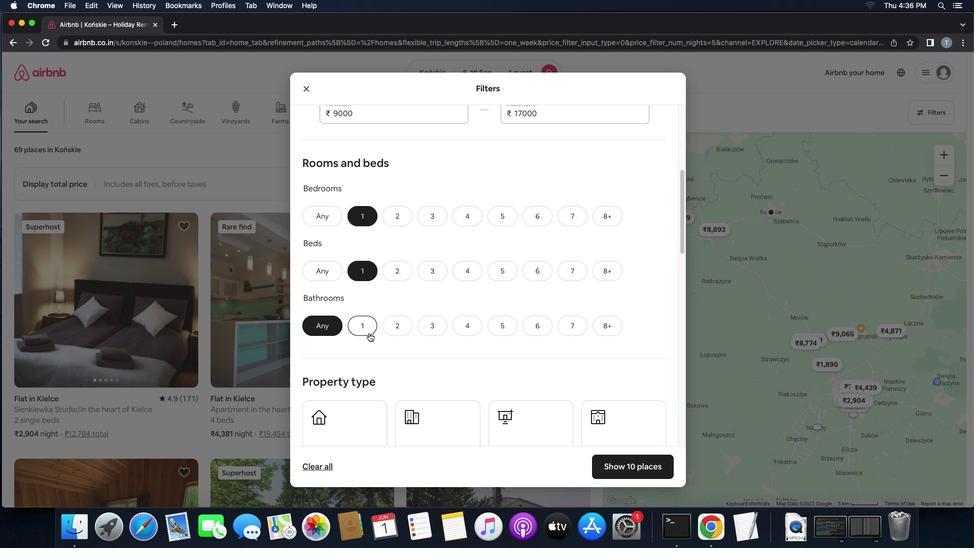 
Action: Mouse moved to (532, 374)
Screenshot: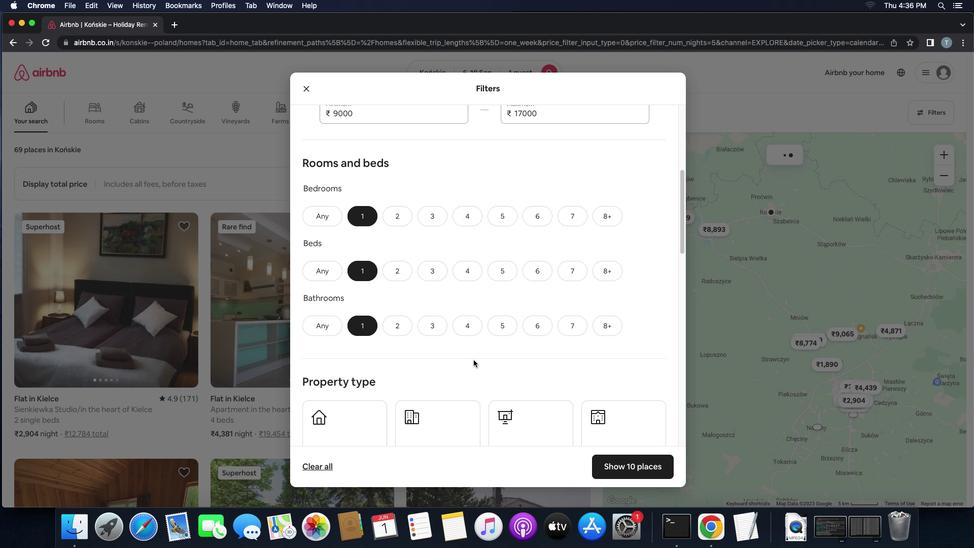 
Action: Mouse scrolled (532, 374) with delta (246, 9)
Screenshot: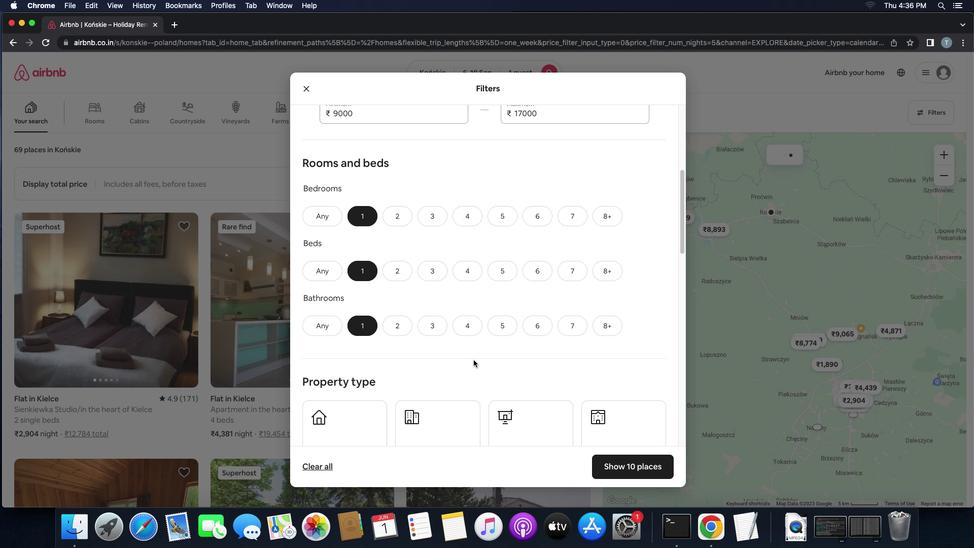 
Action: Mouse scrolled (532, 374) with delta (246, 9)
Screenshot: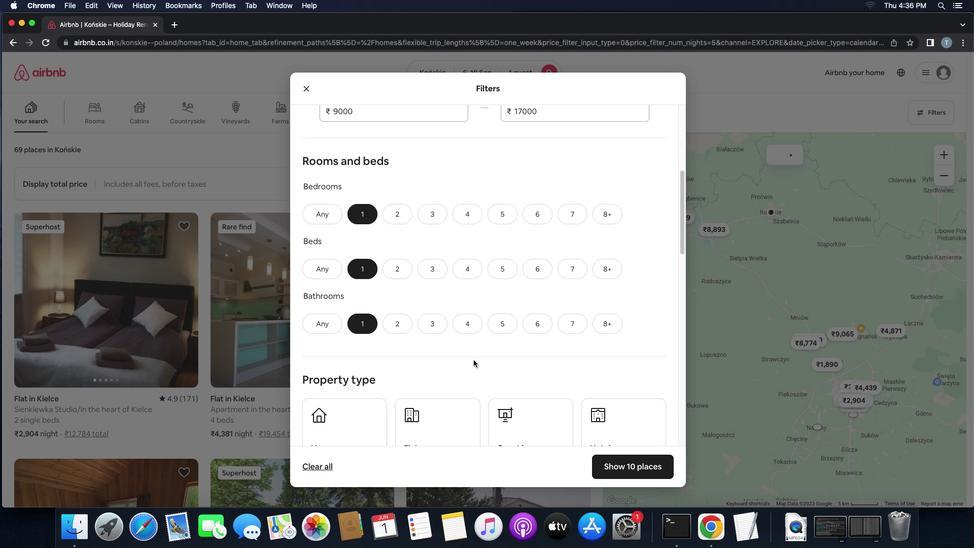 
Action: Mouse scrolled (532, 374) with delta (246, 9)
Screenshot: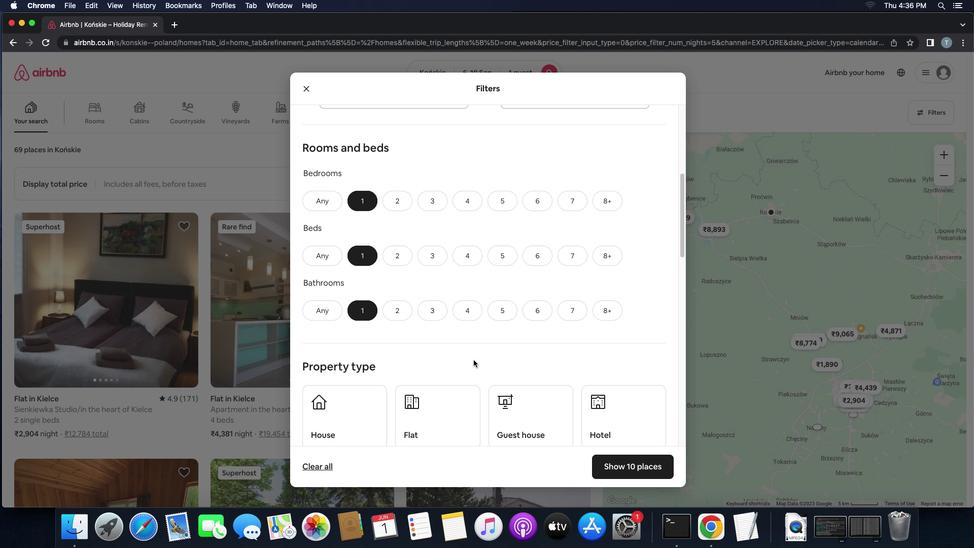 
Action: Mouse scrolled (532, 374) with delta (246, 9)
Screenshot: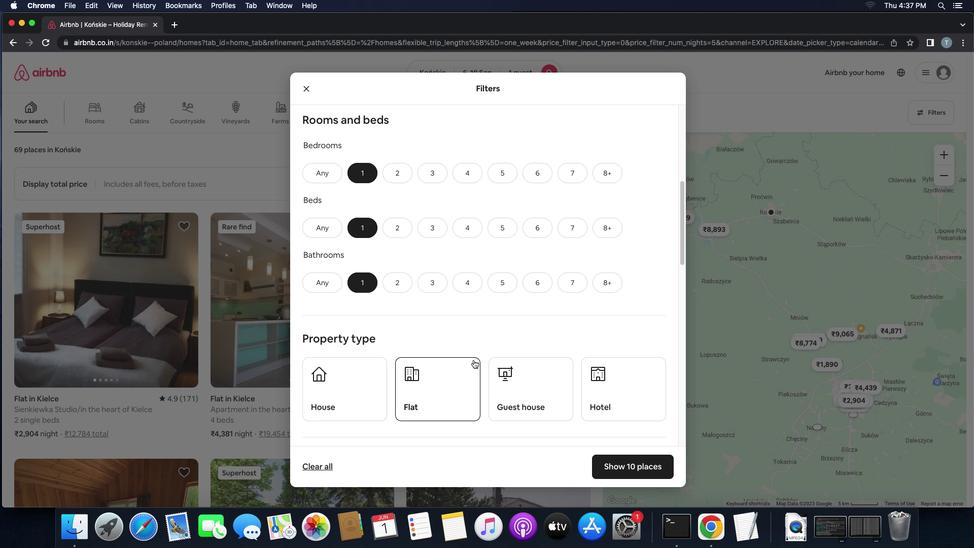
Action: Mouse scrolled (532, 374) with delta (246, 9)
Screenshot: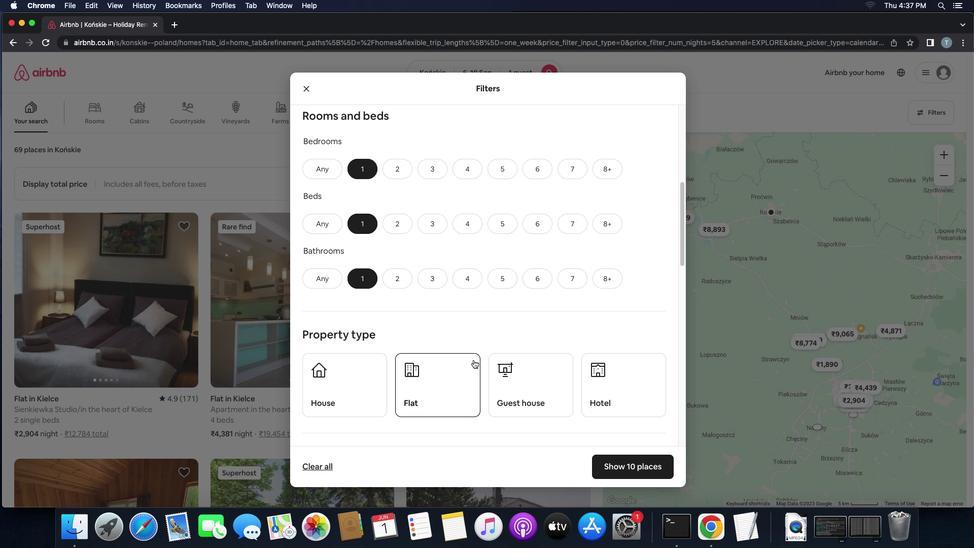 
Action: Mouse scrolled (532, 374) with delta (246, 9)
Screenshot: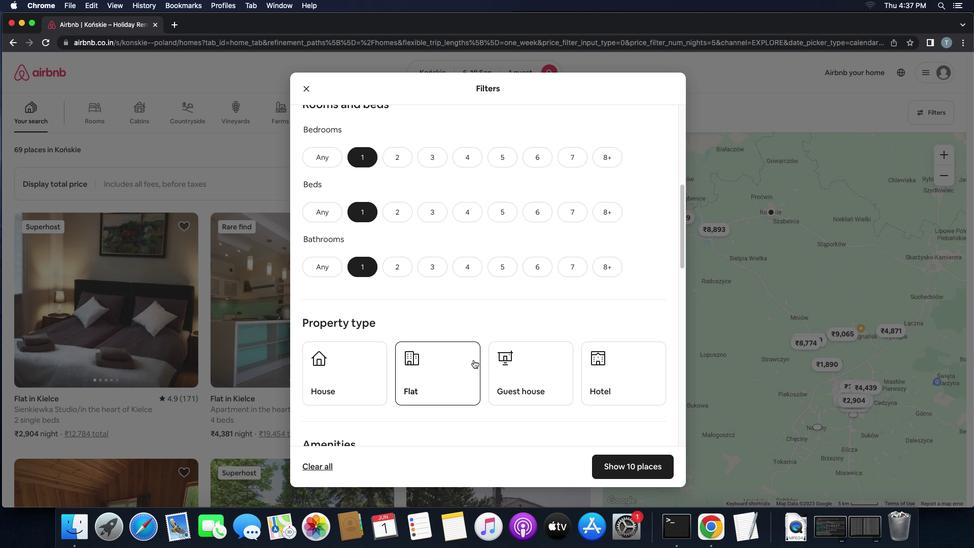 
Action: Mouse scrolled (532, 374) with delta (246, 9)
Screenshot: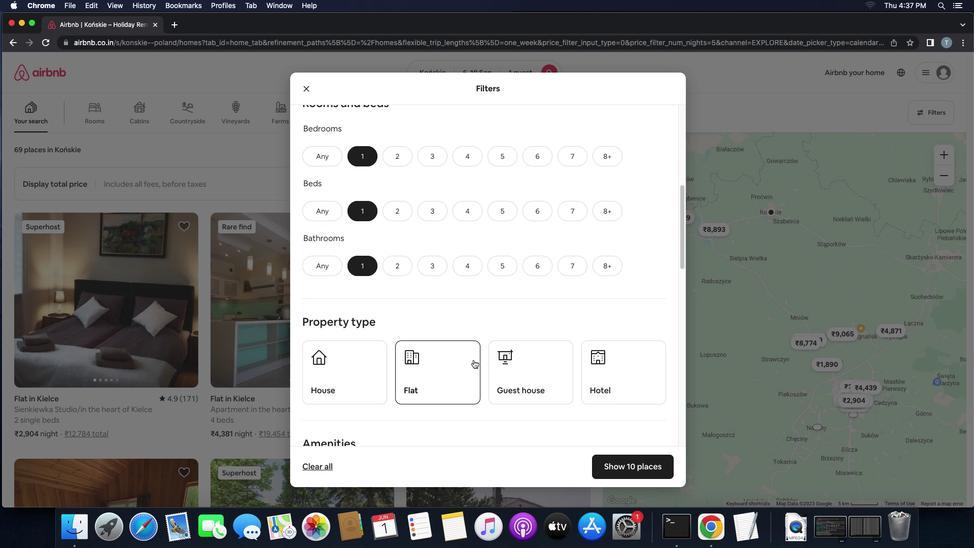 
Action: Mouse scrolled (532, 374) with delta (246, 9)
Screenshot: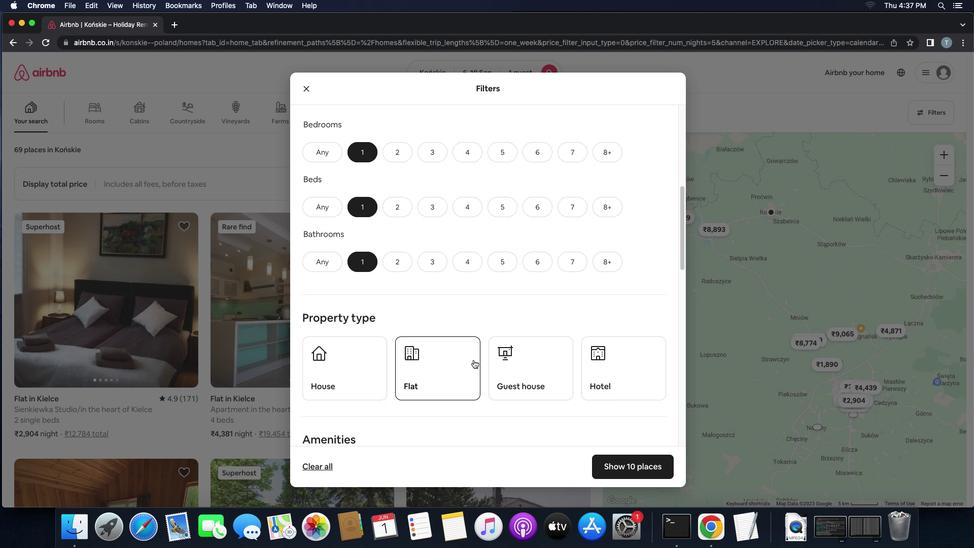 
Action: Mouse scrolled (532, 374) with delta (246, 9)
Screenshot: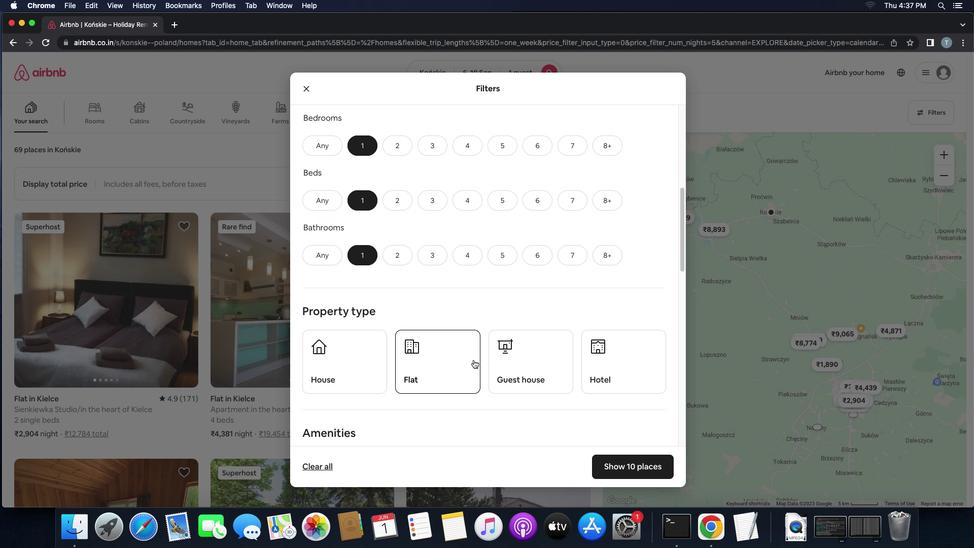 
Action: Mouse moved to (472, 369)
Screenshot: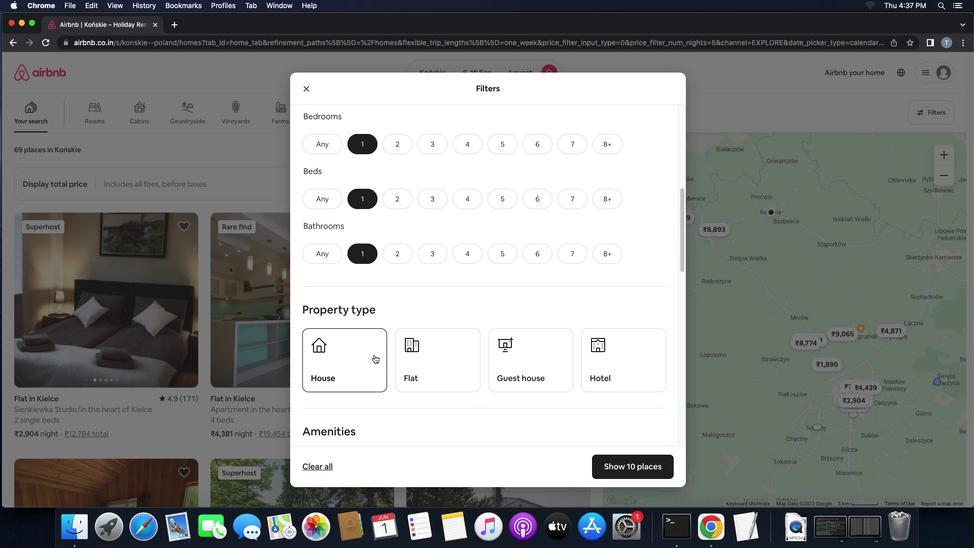 
Action: Mouse pressed left at (472, 369)
Screenshot: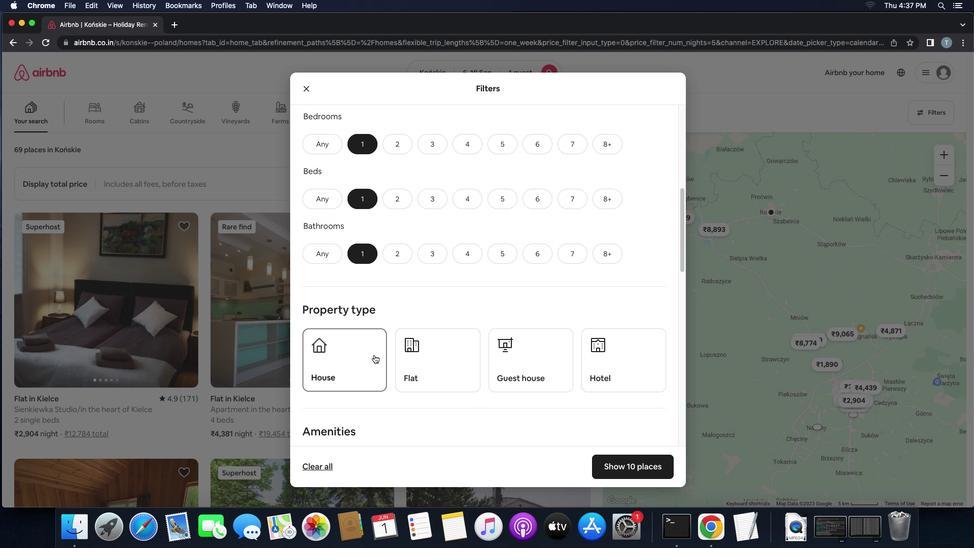 
Action: Mouse moved to (520, 377)
Screenshot: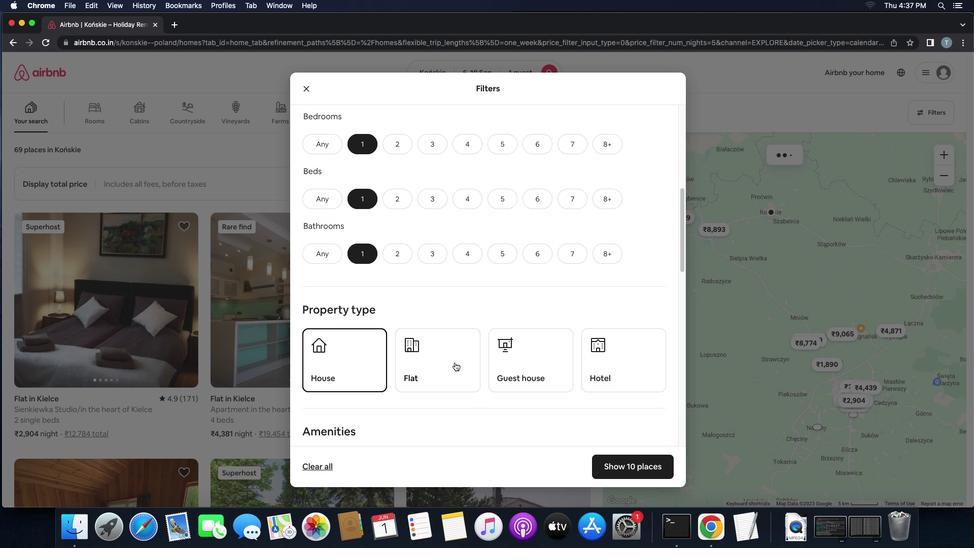
Action: Mouse pressed left at (520, 377)
Screenshot: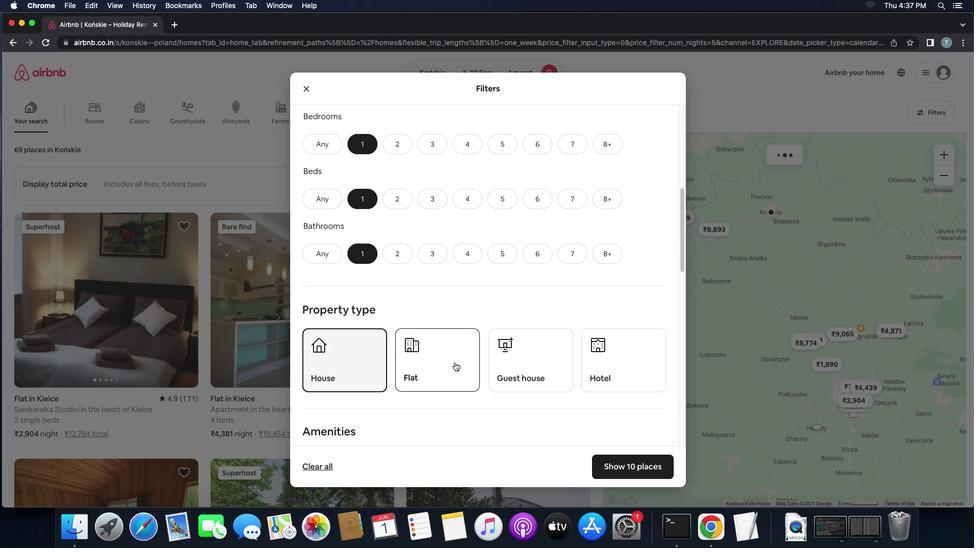 
Action: Mouse moved to (564, 389)
Screenshot: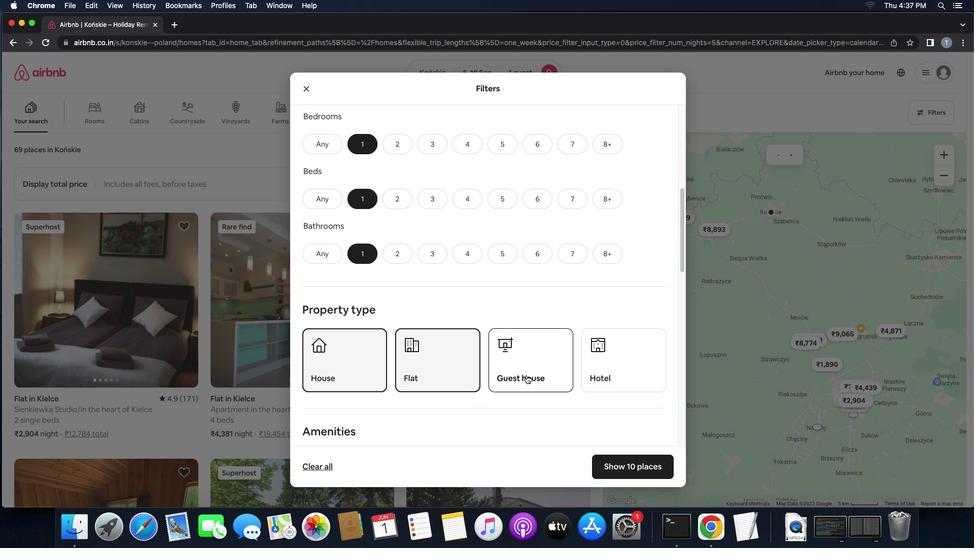 
Action: Mouse pressed left at (564, 389)
Screenshot: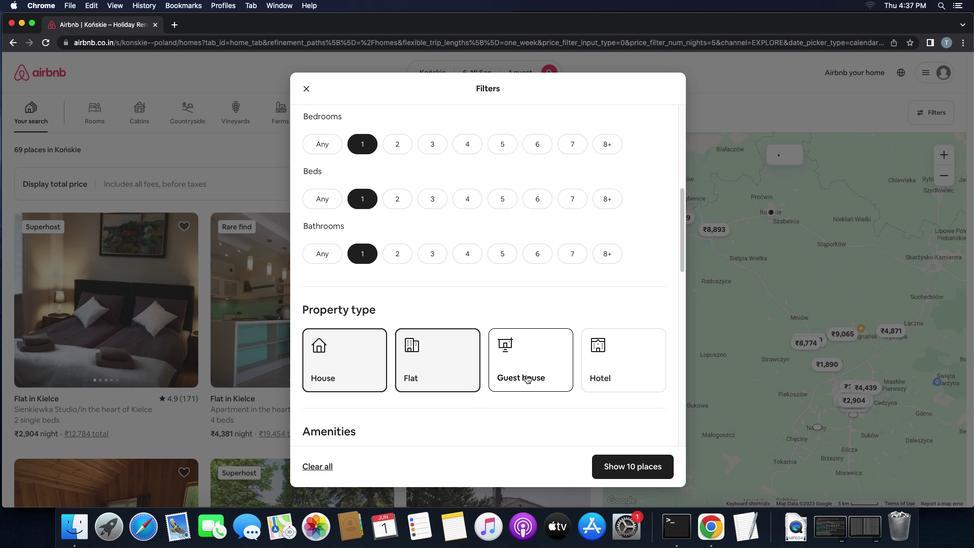 
Action: Mouse moved to (548, 410)
Screenshot: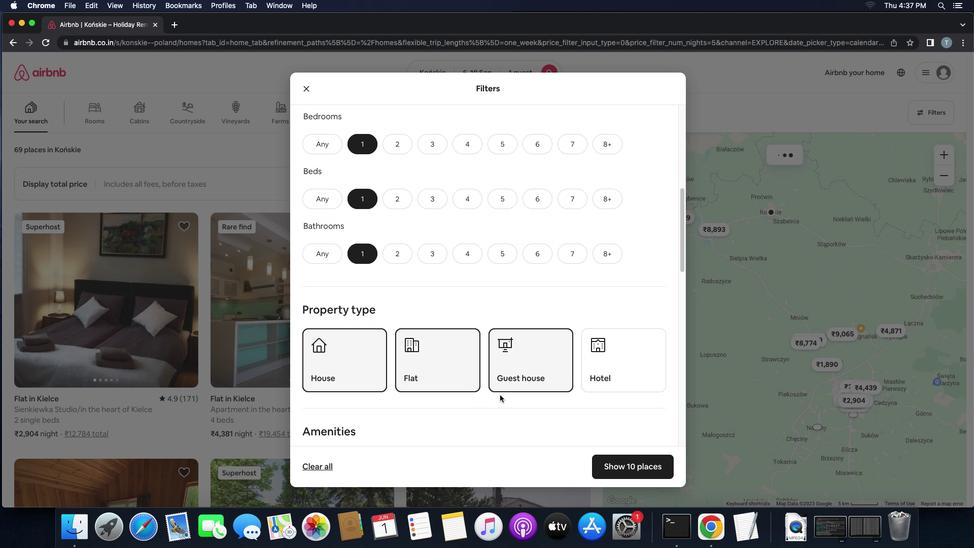 
Action: Mouse scrolled (548, 410) with delta (246, 9)
Screenshot: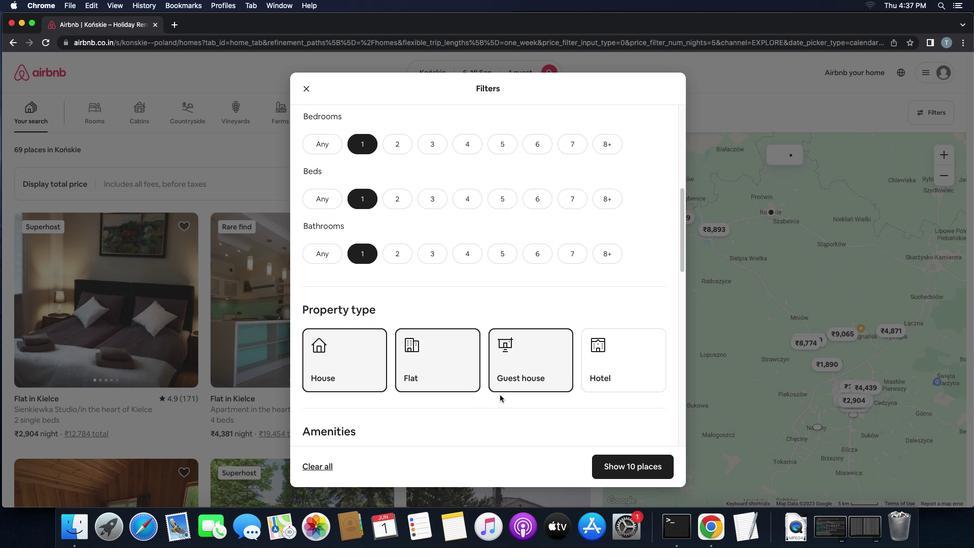 
Action: Mouse scrolled (548, 410) with delta (246, 9)
Screenshot: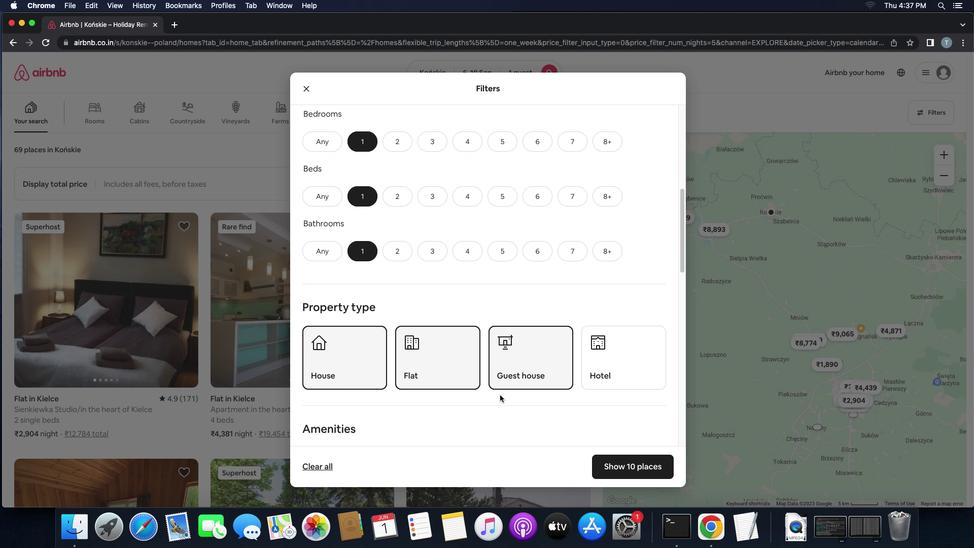 
Action: Mouse moved to (513, 415)
Screenshot: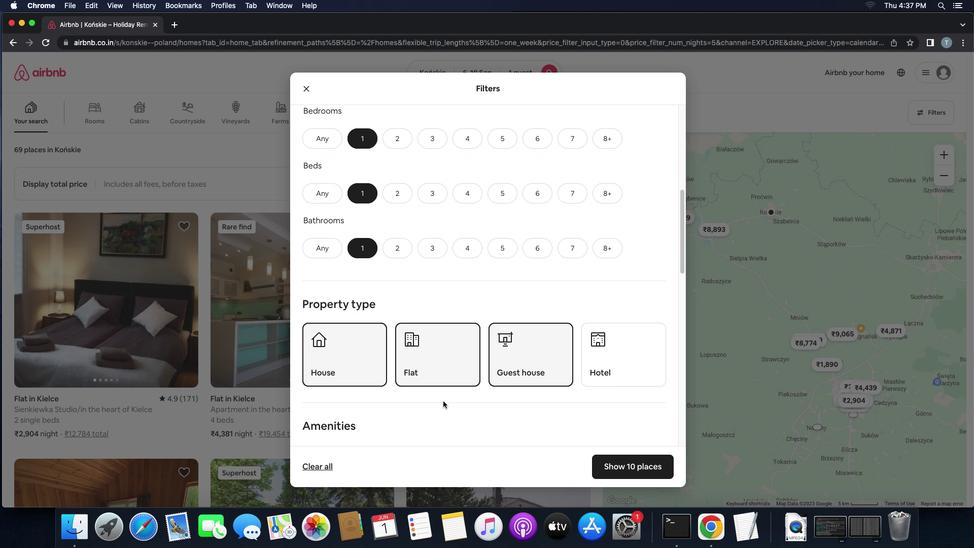 
Action: Mouse scrolled (513, 415) with delta (246, 9)
Screenshot: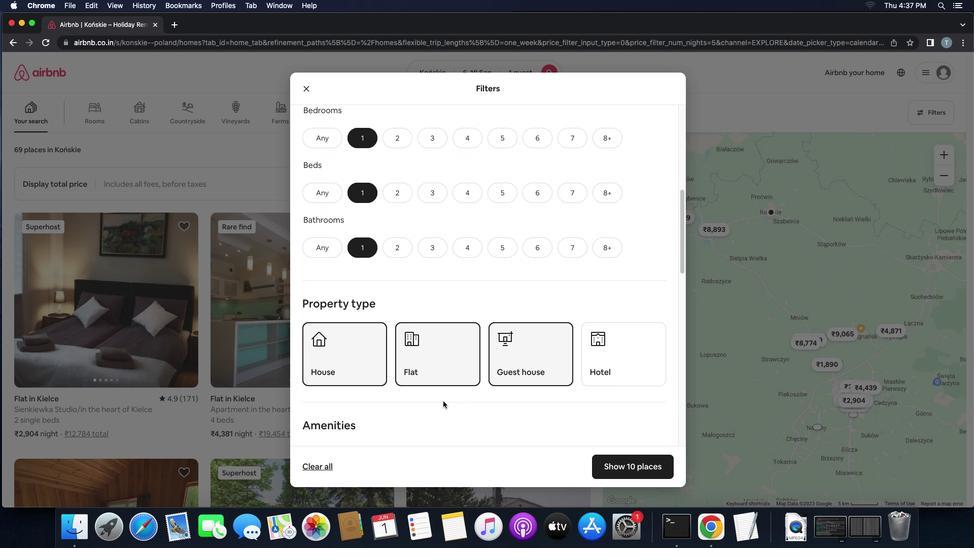 
Action: Mouse scrolled (513, 415) with delta (246, 9)
Screenshot: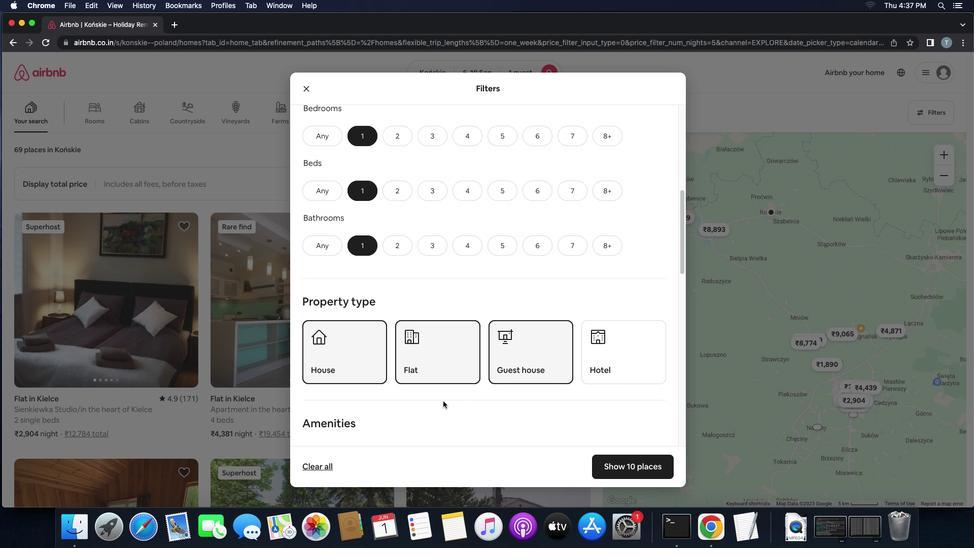 
Action: Mouse scrolled (513, 415) with delta (246, 9)
Screenshot: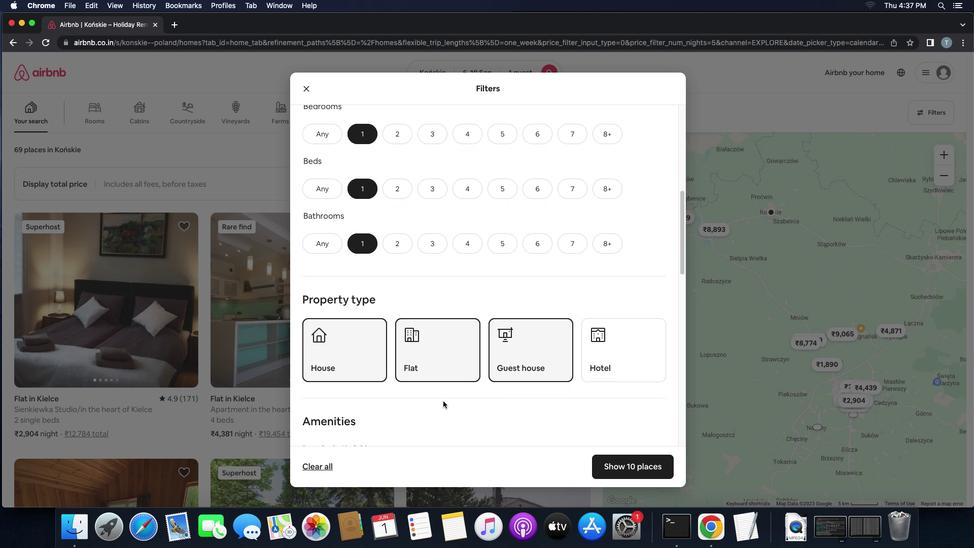 
Action: Mouse scrolled (513, 415) with delta (246, 9)
Screenshot: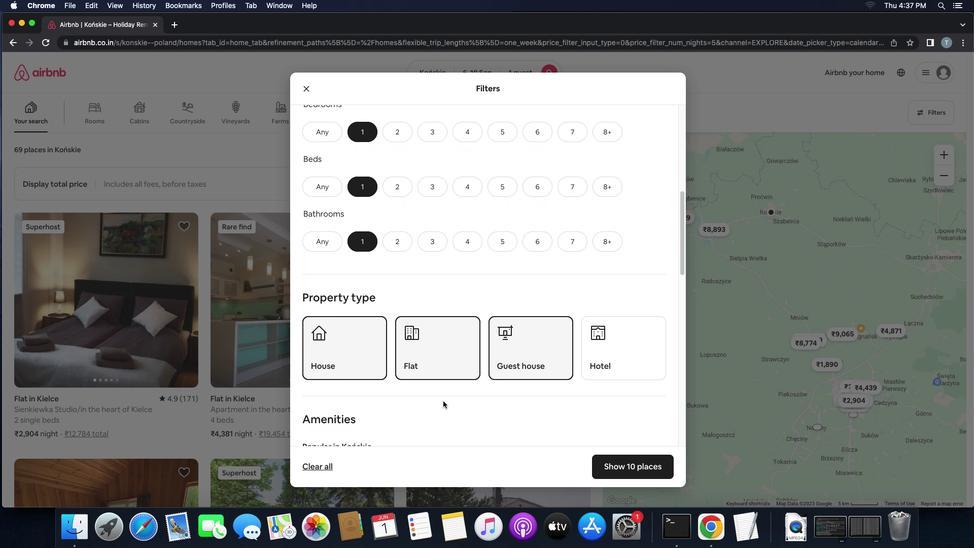 
Action: Mouse scrolled (513, 415) with delta (246, 9)
Screenshot: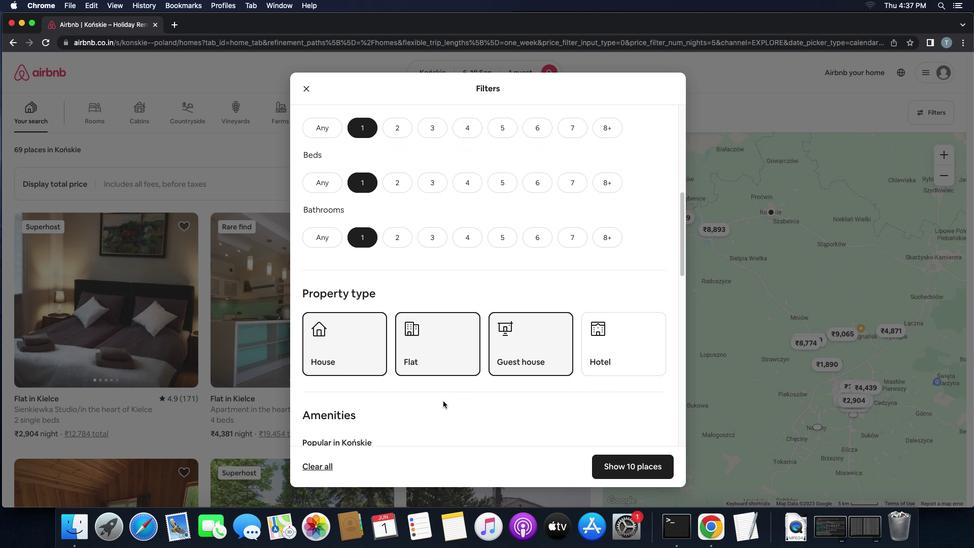 
Action: Mouse scrolled (513, 415) with delta (246, 9)
Screenshot: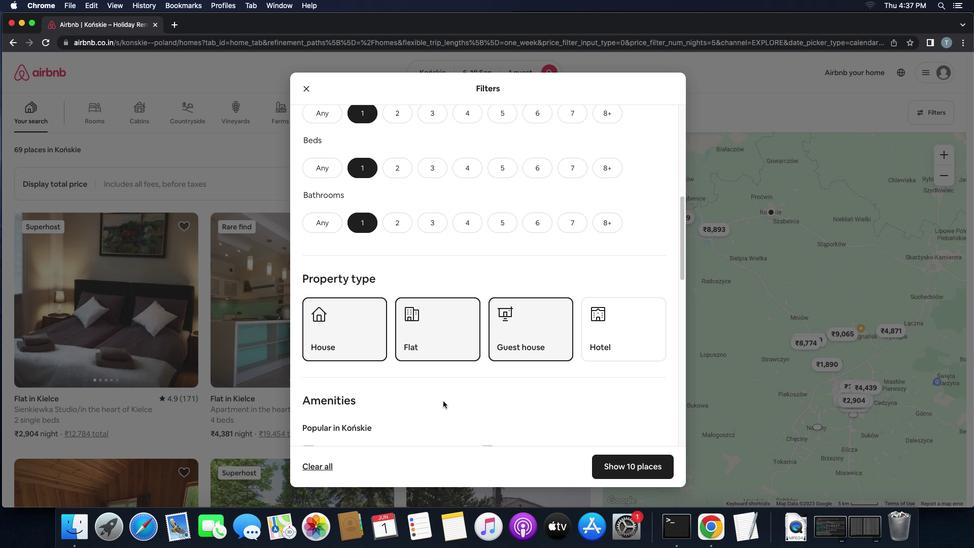 
Action: Mouse moved to (603, 339)
Screenshot: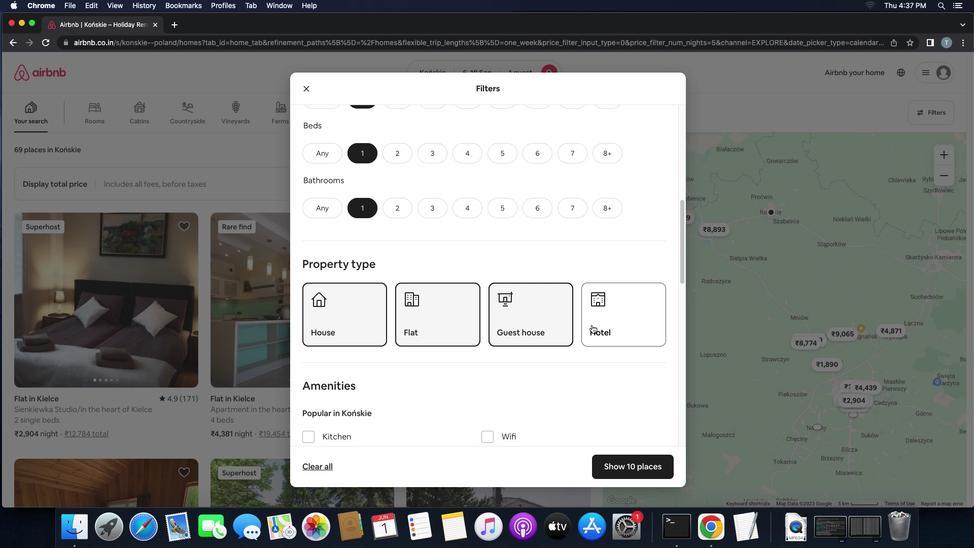 
Action: Mouse pressed left at (603, 339)
Screenshot: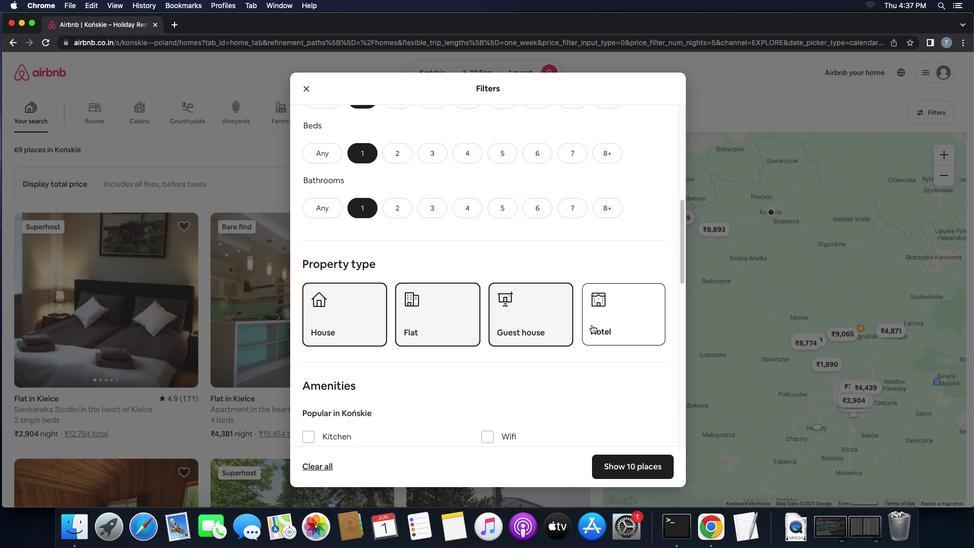 
Action: Mouse moved to (557, 390)
Screenshot: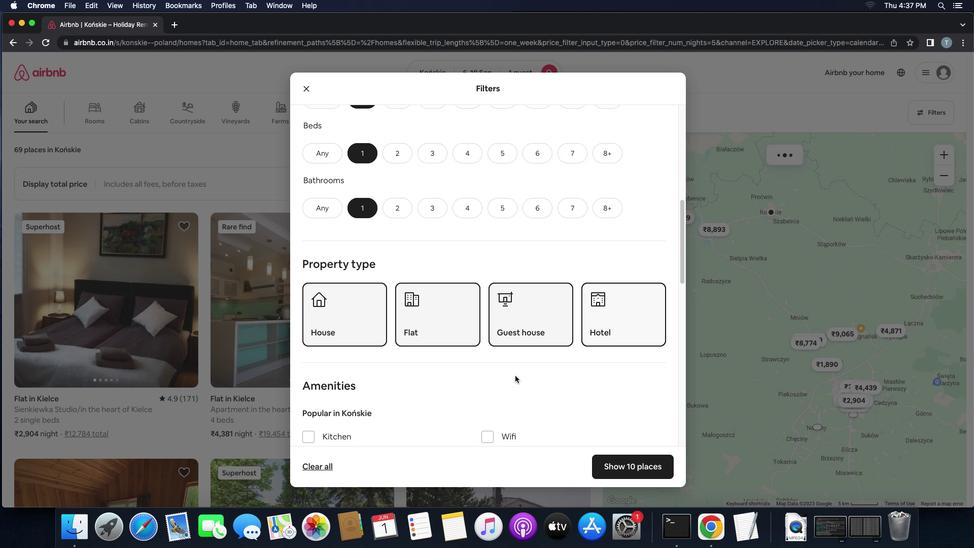 
Action: Mouse scrolled (557, 390) with delta (246, 9)
Screenshot: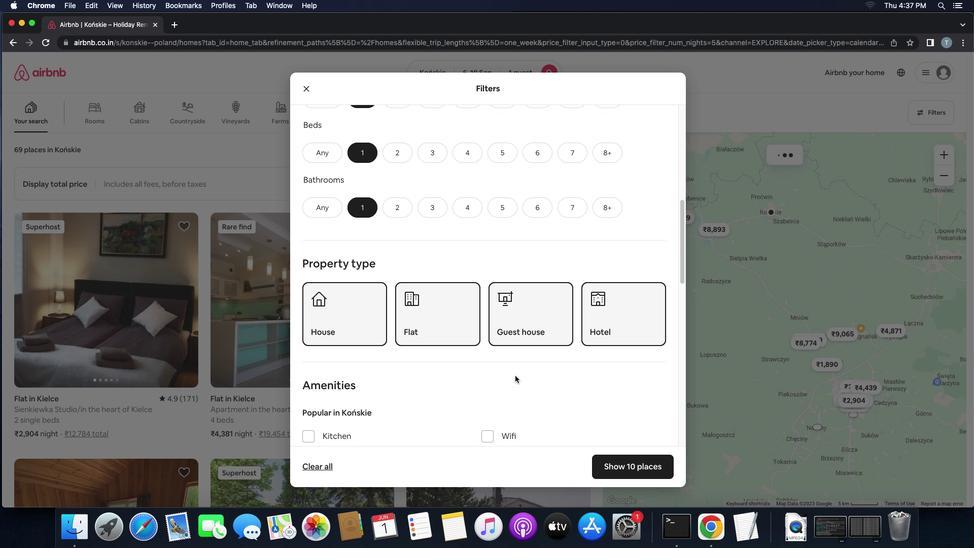 
Action: Mouse scrolled (557, 390) with delta (246, 9)
Screenshot: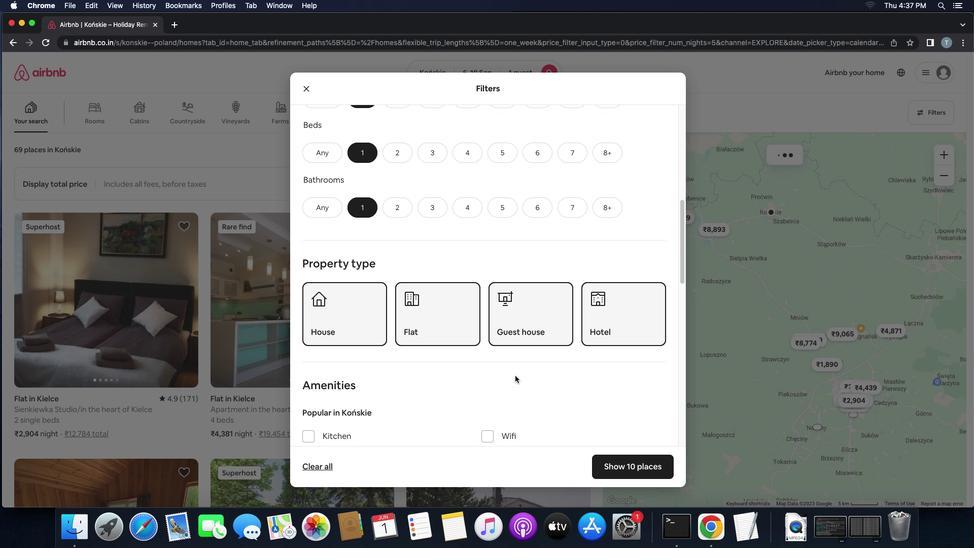 
Action: Mouse scrolled (557, 390) with delta (246, 8)
Screenshot: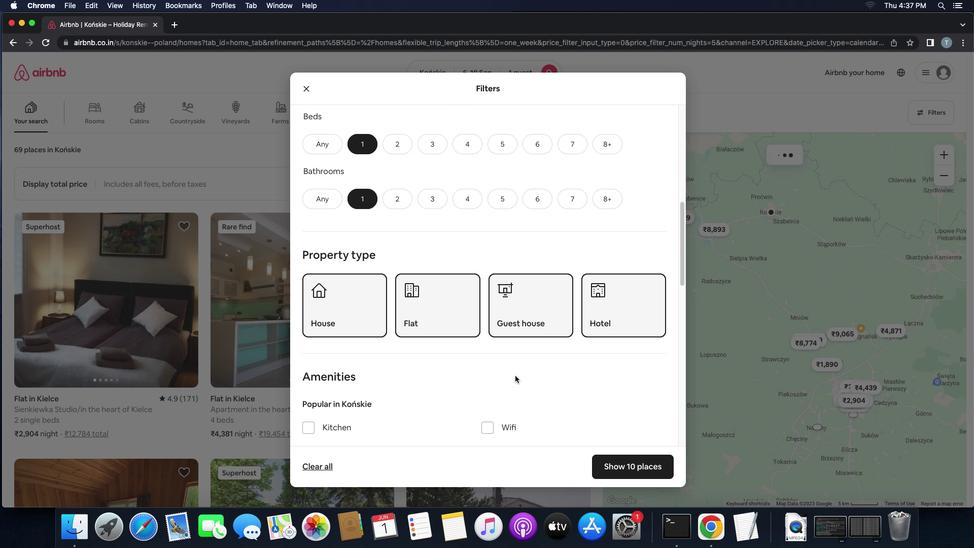 
Action: Mouse scrolled (557, 390) with delta (246, 7)
Screenshot: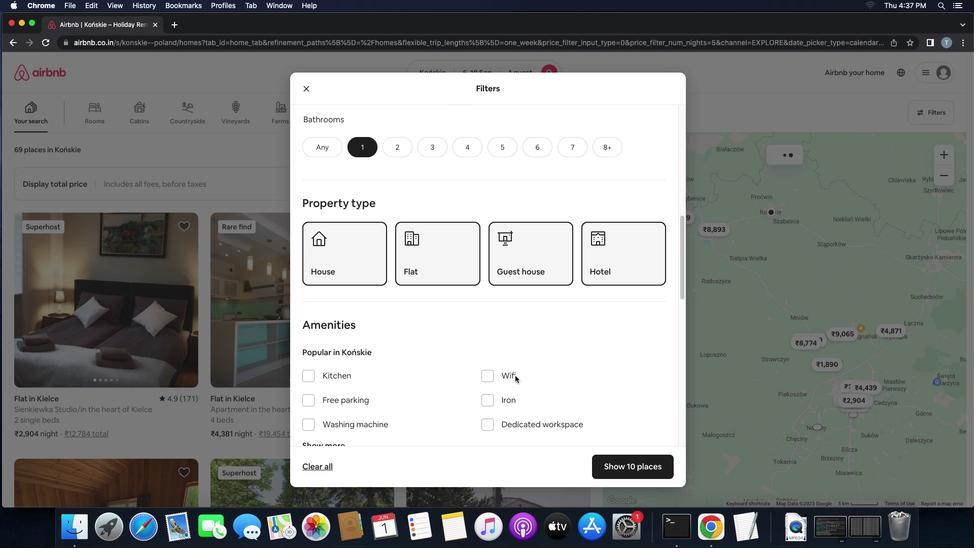 
Action: Mouse moved to (633, 430)
Screenshot: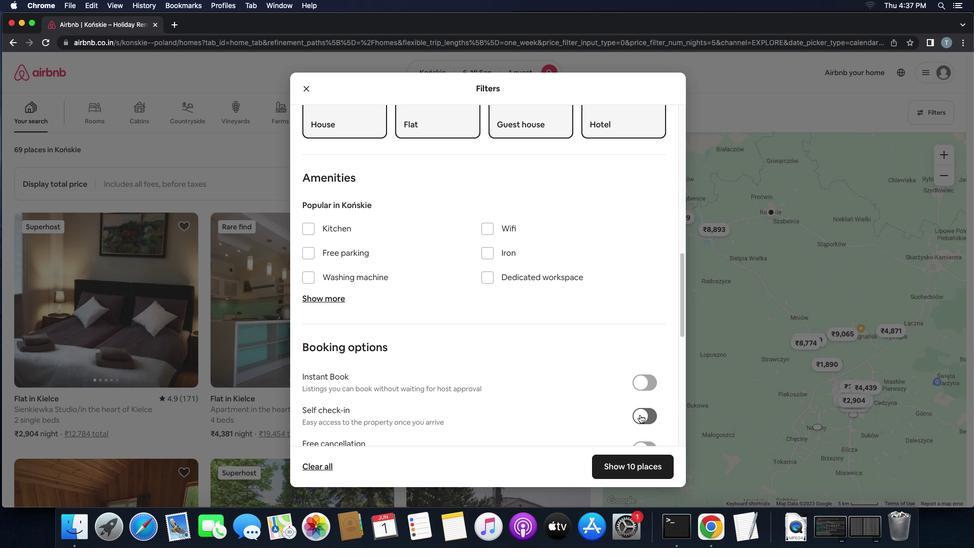 
Action: Mouse pressed left at (633, 430)
Screenshot: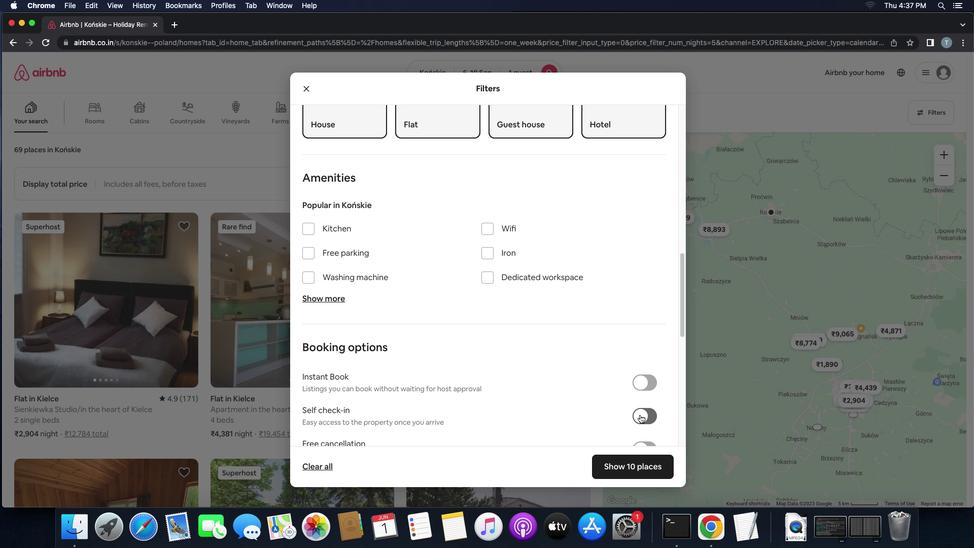
Action: Mouse moved to (552, 432)
Screenshot: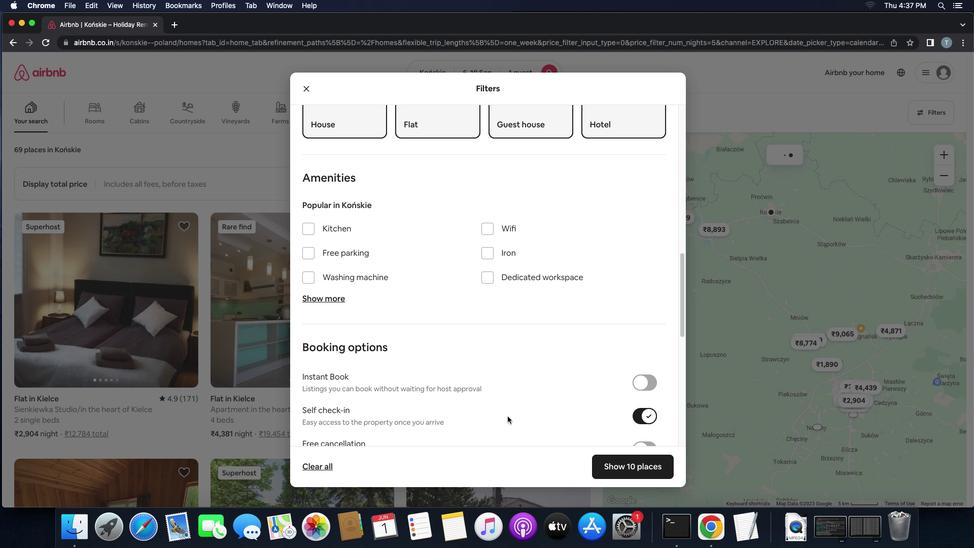 
Action: Mouse scrolled (552, 432) with delta (246, 9)
Screenshot: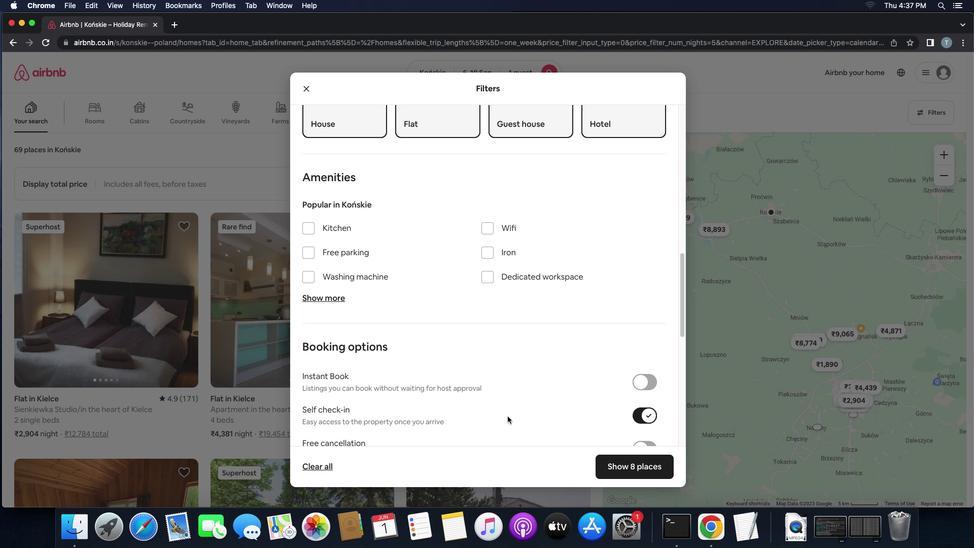 
Action: Mouse scrolled (552, 432) with delta (246, 9)
Screenshot: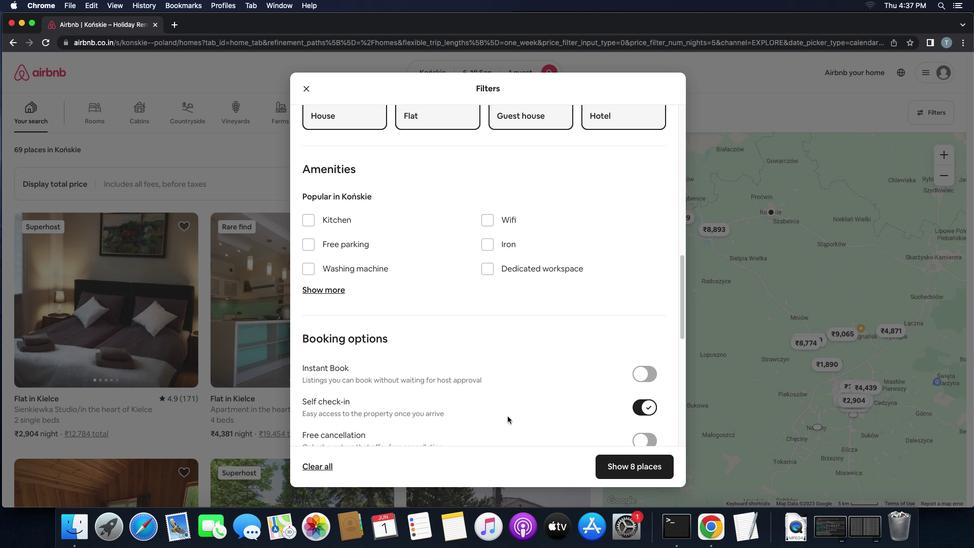 
Action: Mouse scrolled (552, 432) with delta (246, 8)
Screenshot: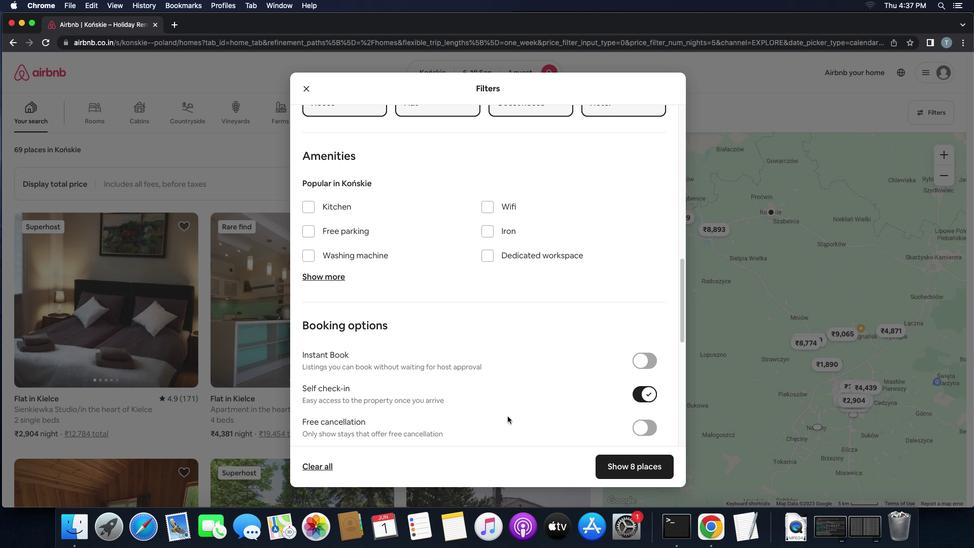 
Action: Mouse scrolled (552, 432) with delta (246, 9)
Screenshot: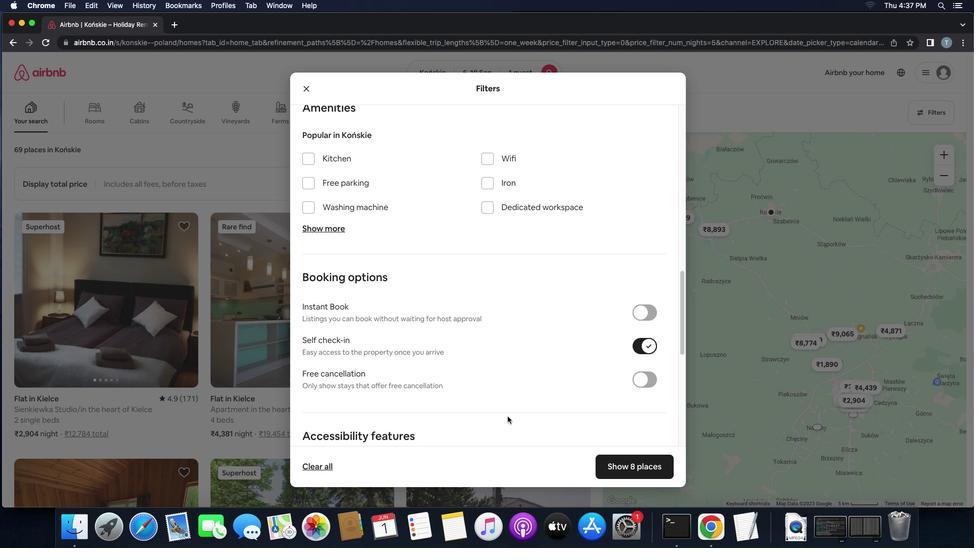 
Action: Mouse scrolled (552, 432) with delta (246, 9)
Screenshot: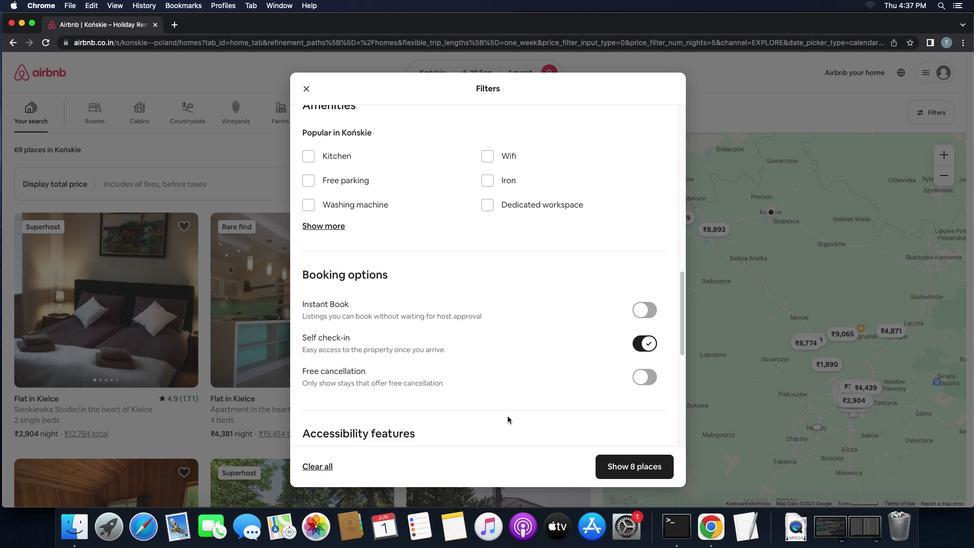 
Action: Mouse moved to (551, 433)
Screenshot: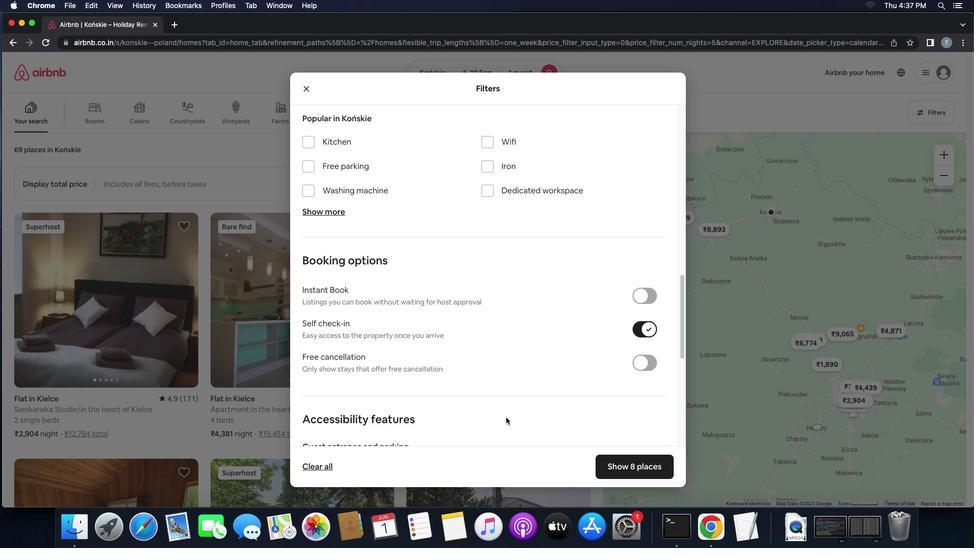 
Action: Mouse scrolled (551, 433) with delta (246, 9)
Screenshot: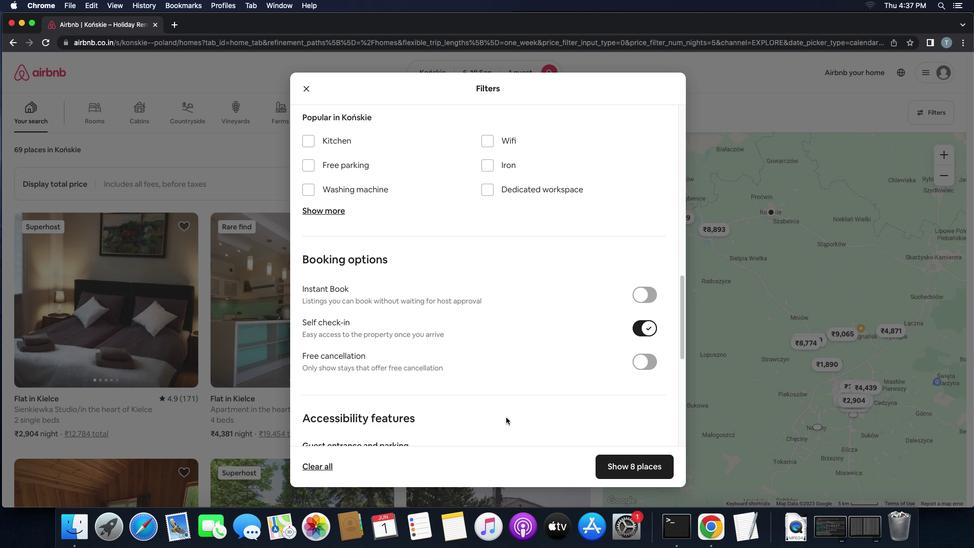 
Action: Mouse scrolled (551, 433) with delta (246, 9)
Screenshot: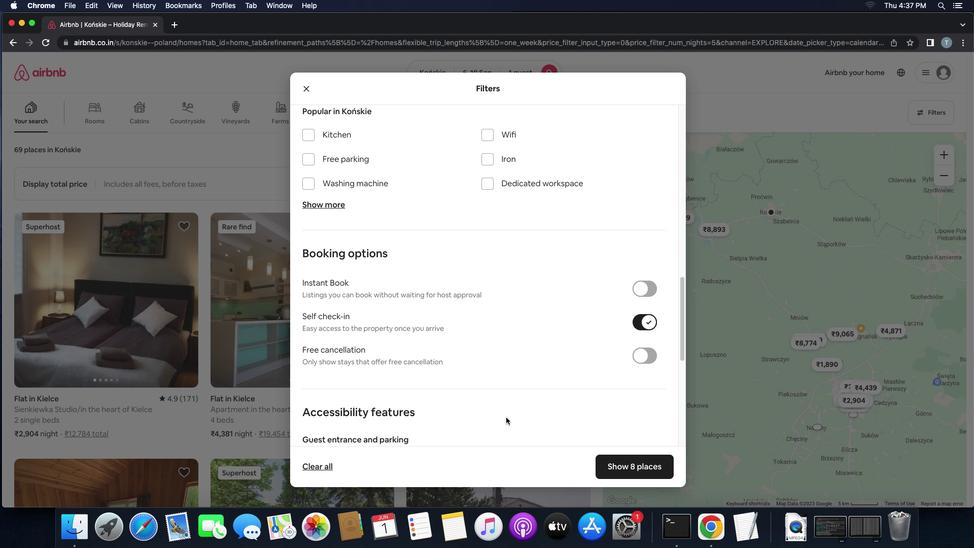 
Action: Mouse moved to (550, 434)
Screenshot: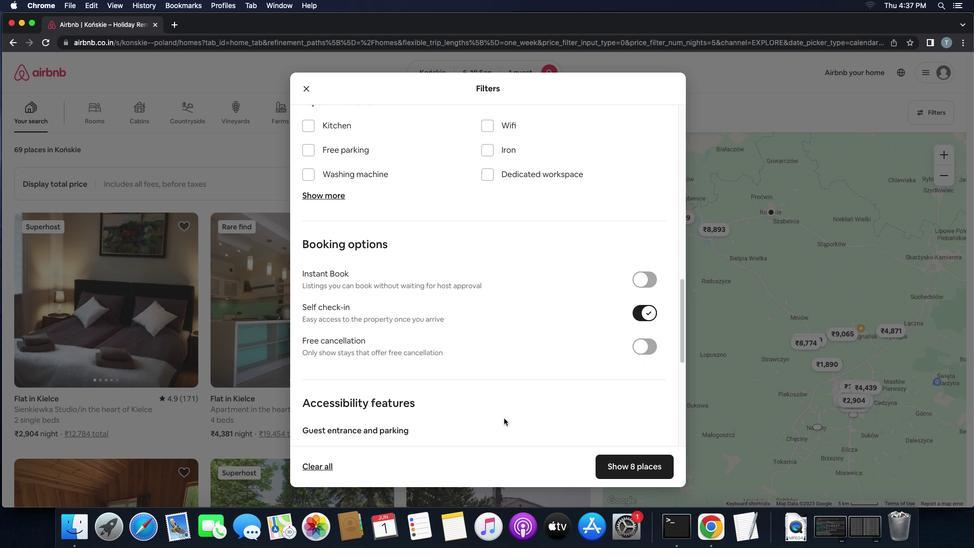
Action: Mouse scrolled (550, 434) with delta (246, 9)
Screenshot: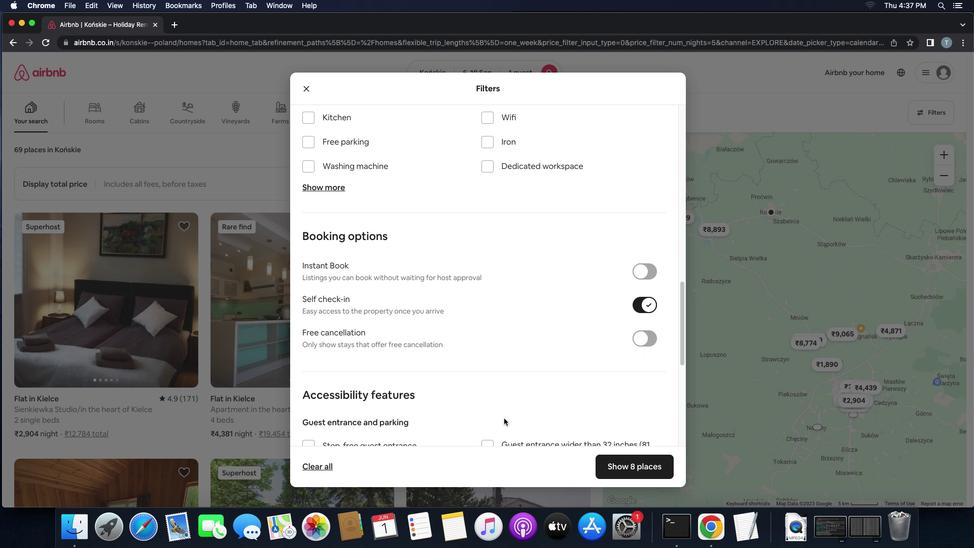 
Action: Mouse scrolled (550, 434) with delta (246, 9)
Screenshot: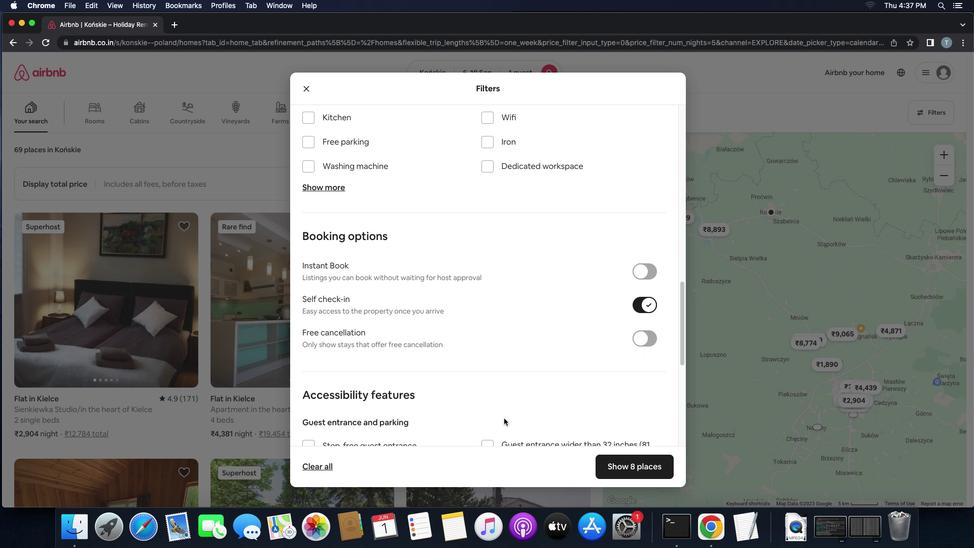 
Action: Mouse scrolled (550, 434) with delta (246, 8)
Screenshot: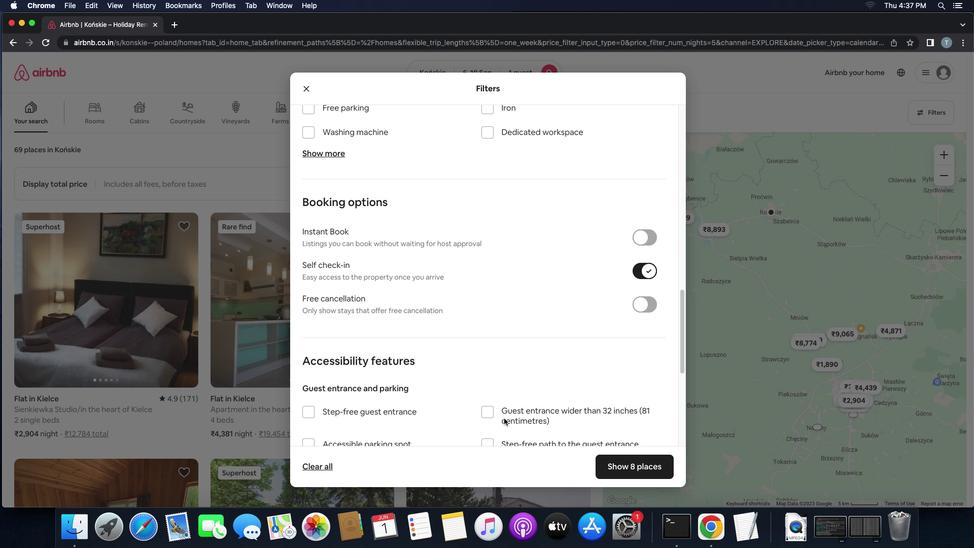 
Action: Mouse scrolled (550, 434) with delta (246, 7)
Screenshot: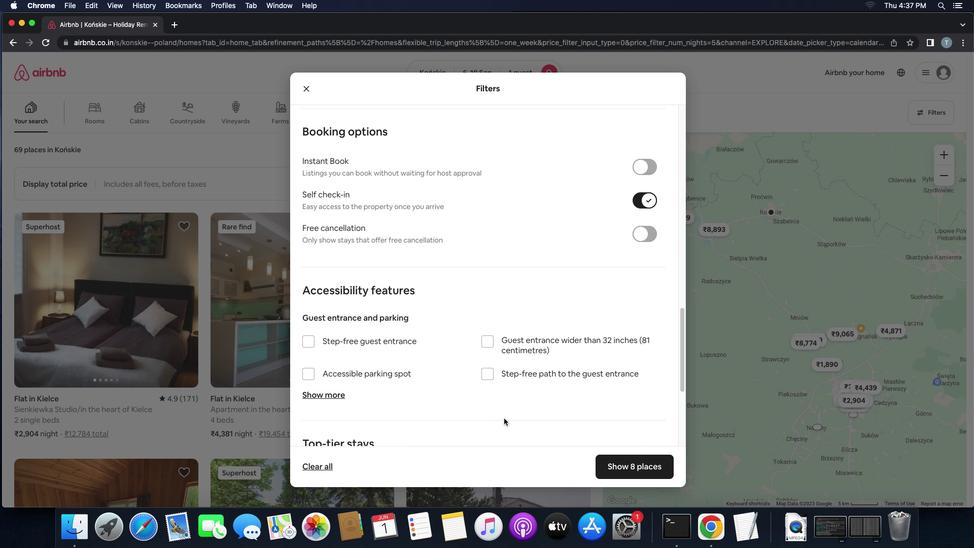 
Action: Mouse scrolled (550, 434) with delta (246, 9)
Screenshot: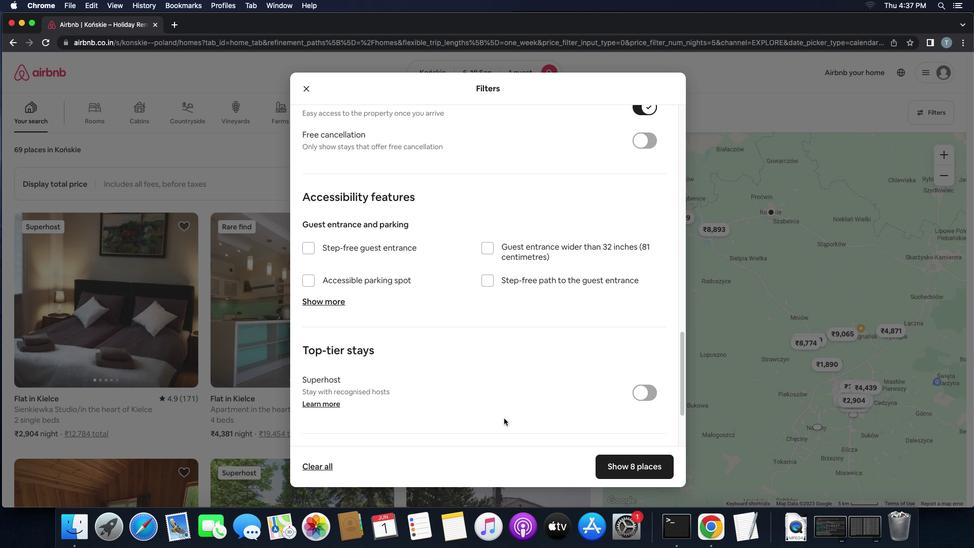 
Action: Mouse scrolled (550, 434) with delta (246, 9)
Screenshot: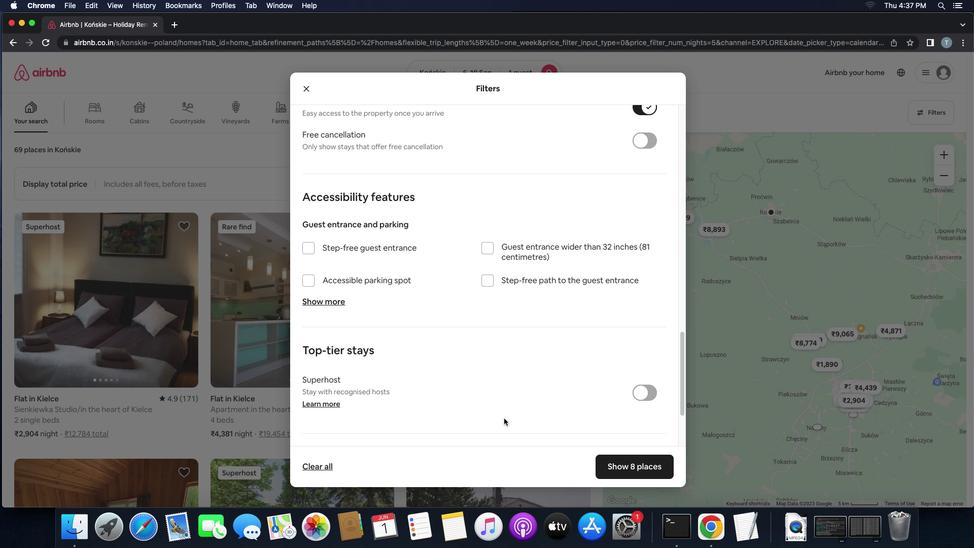 
Action: Mouse scrolled (550, 434) with delta (246, 8)
Screenshot: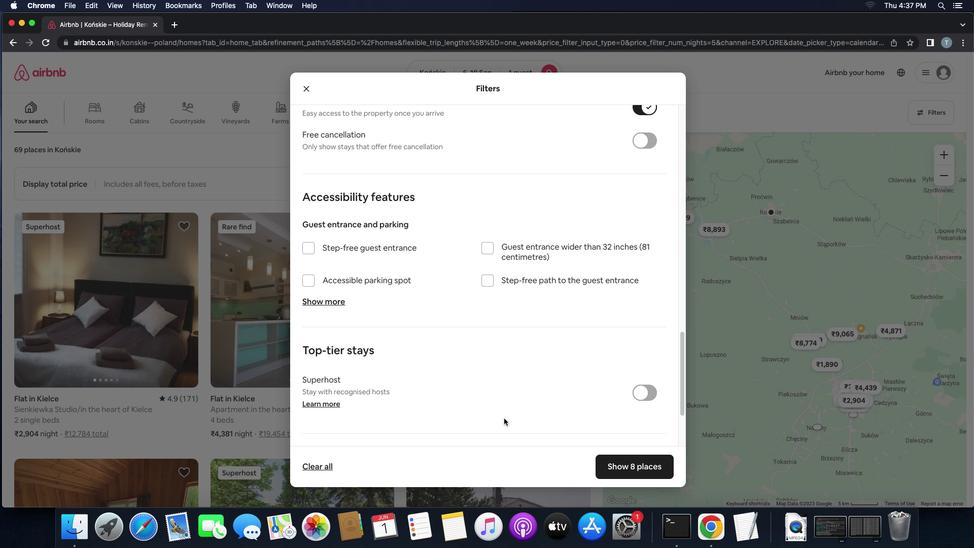 
Action: Mouse scrolled (550, 434) with delta (246, 7)
Screenshot: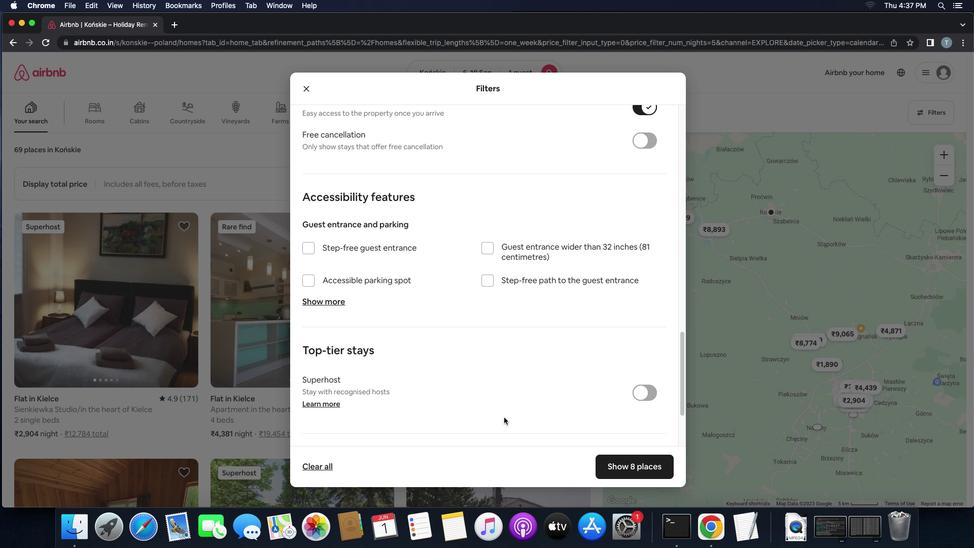 
Action: Mouse moved to (432, 388)
Screenshot: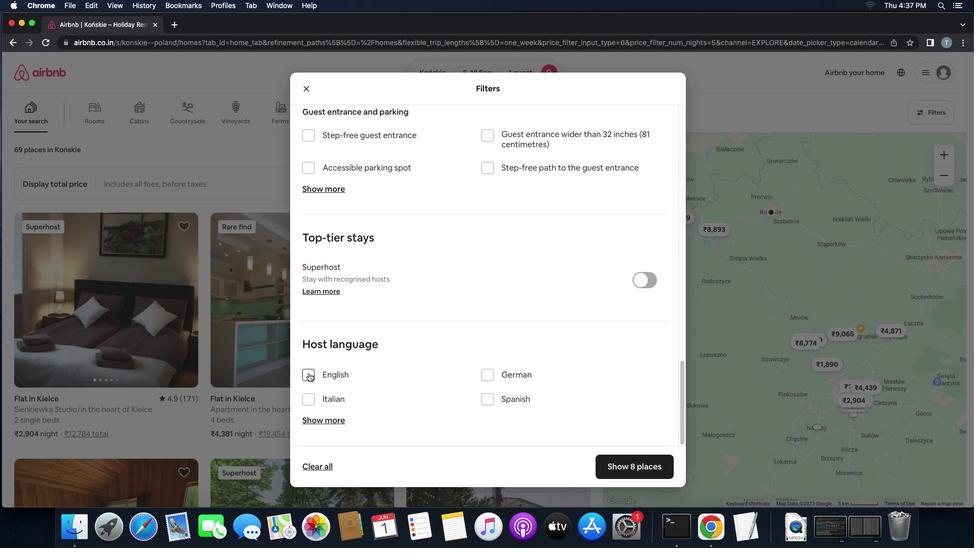 
Action: Mouse pressed left at (432, 388)
Screenshot: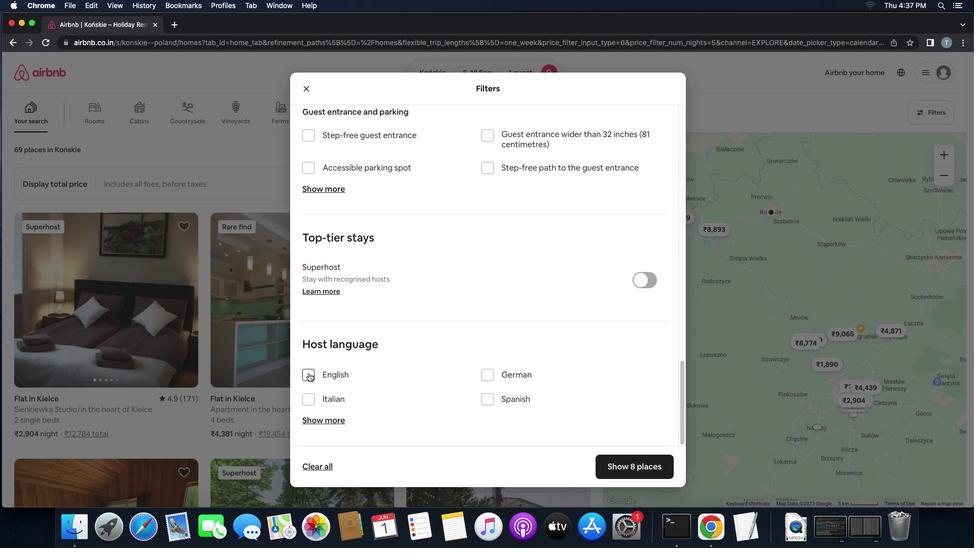 
Action: Mouse moved to (632, 482)
Screenshot: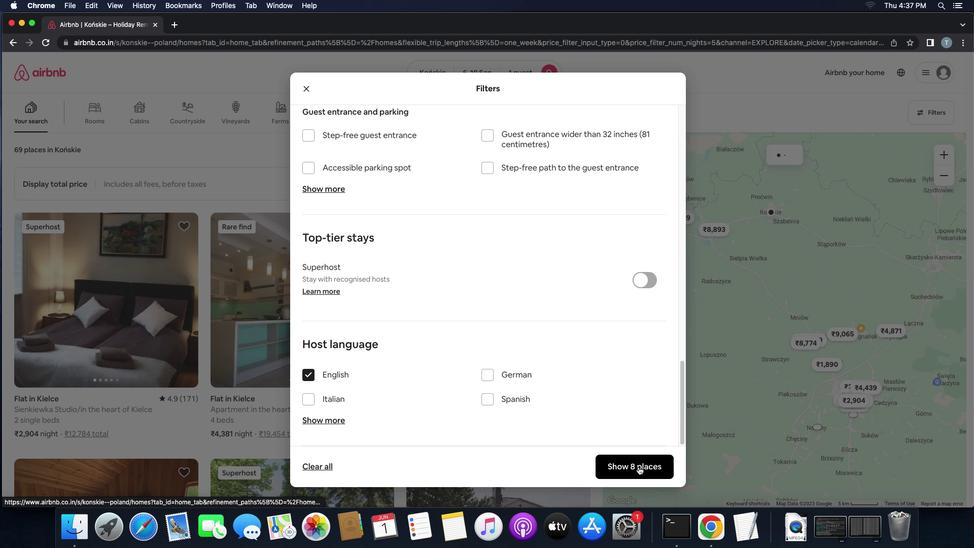 
Action: Mouse pressed left at (632, 482)
Screenshot: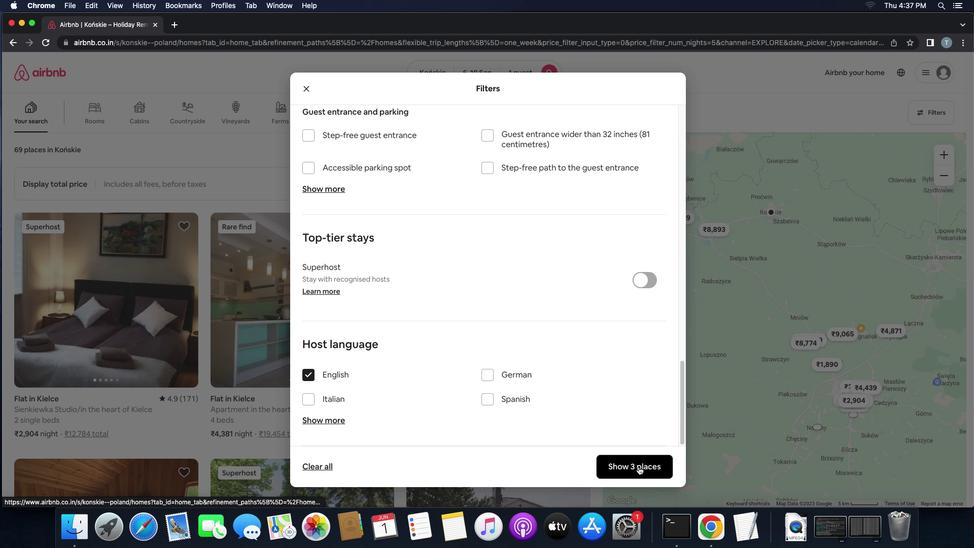 
